 Task: Open a blank worksheet and write heading  Financial WizardAdd Categories in a column and its values below  'Income, Income, Income, Expenses, Expenses, Expenses, Expenses, Expenses, Savings, Savings, Investments, Investments, Debt, Debt & Debt. 'Add Descriptions in next column and its values below  Salary, Freelance Work, Rental Income, Housing, Transportation, Groceries, Utilities, Entertainment, Emergency Fund, Retirement, Stocks, Mutual Funds, Credit Card 1, Credit Card 2 & Student Loan. Add Amount in next column and its values below  $5,000, $1,200, $500, $1,200, $300, $400, $200, $150, $500, $1,000, $500, $300, $200, $100 & $300. Save page Attendance Sheet for Weekly Overview
Action: Mouse moved to (81, 101)
Screenshot: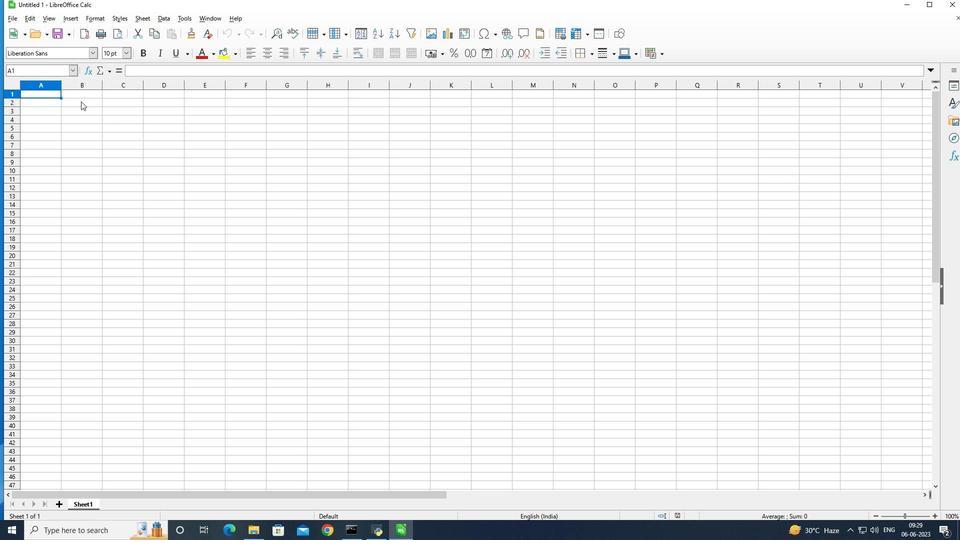 
Action: Mouse pressed left at (81, 101)
Screenshot: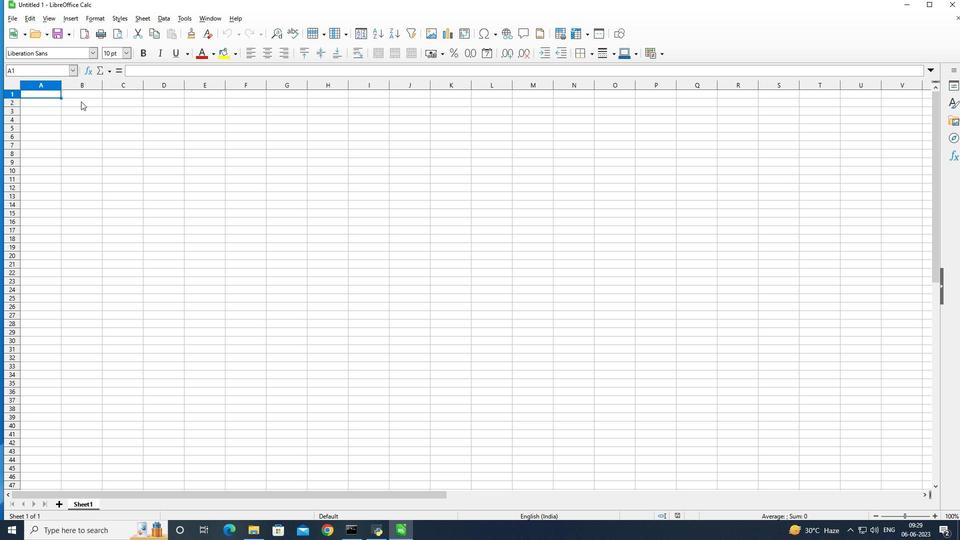 
Action: Mouse pressed left at (81, 101)
Screenshot: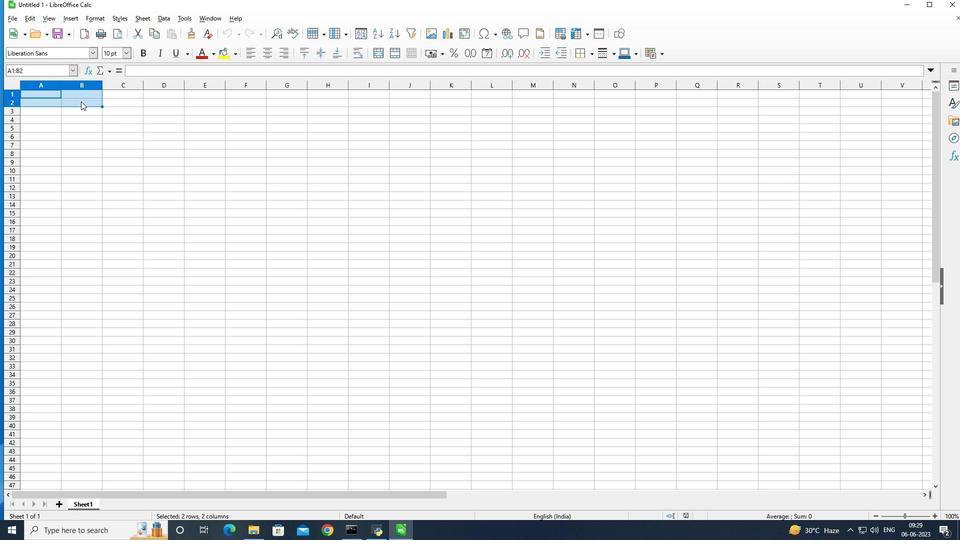 
Action: Mouse moved to (296, 168)
Screenshot: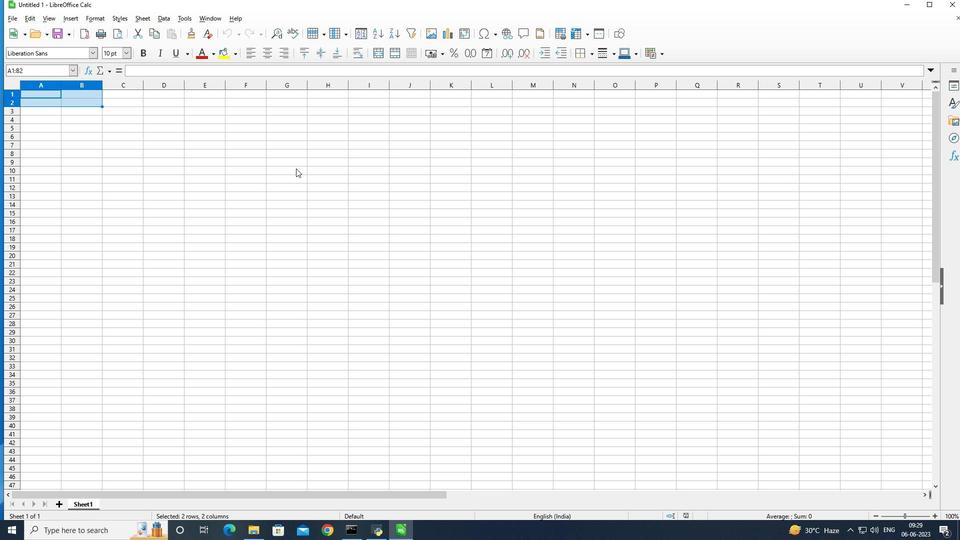 
Action: Mouse pressed right at (296, 168)
Screenshot: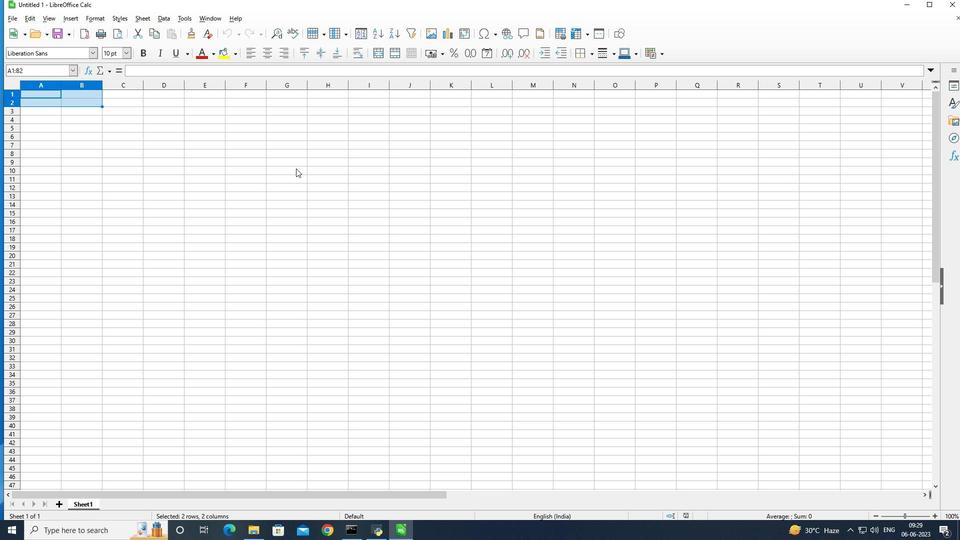 
Action: Mouse moved to (79, 105)
Screenshot: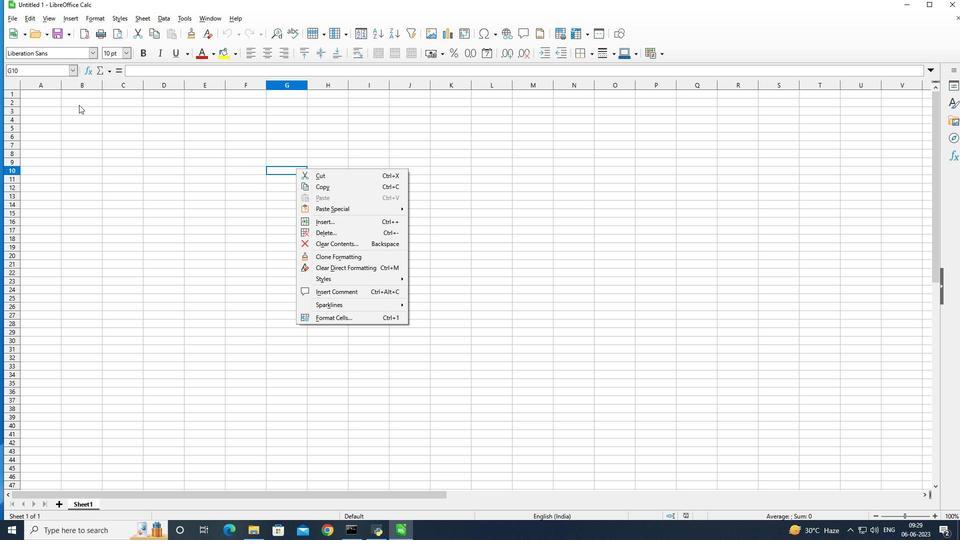 
Action: Mouse pressed left at (79, 105)
Screenshot: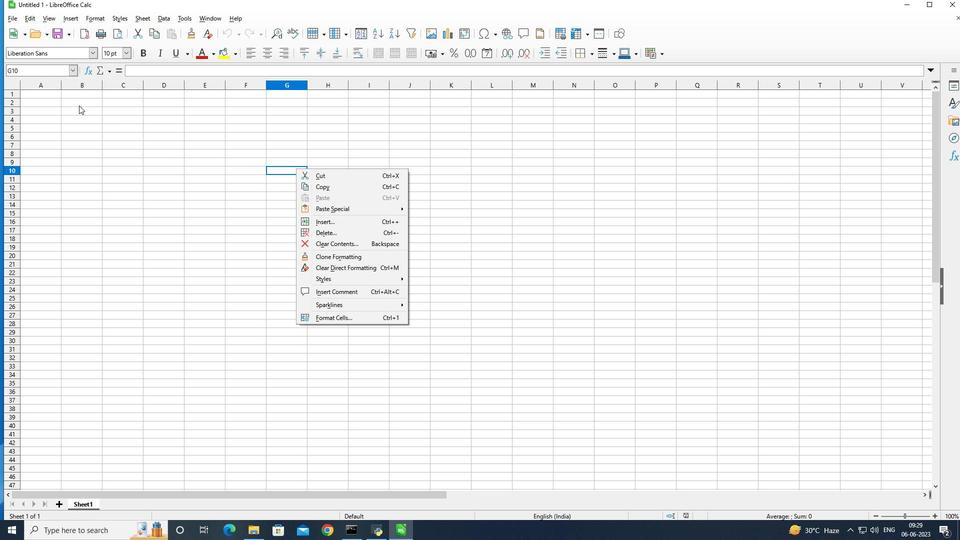 
Action: Mouse moved to (85, 100)
Screenshot: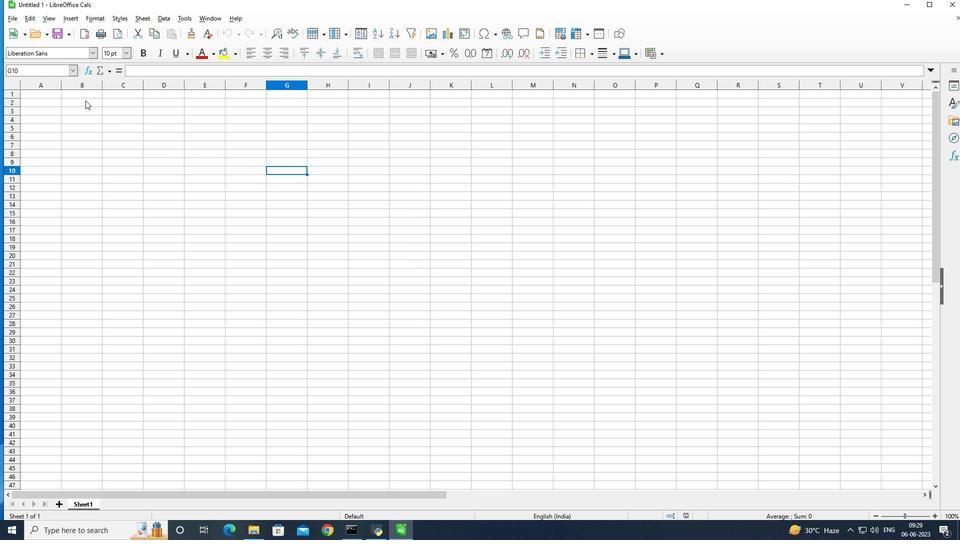 
Action: Mouse pressed left at (85, 100)
Screenshot: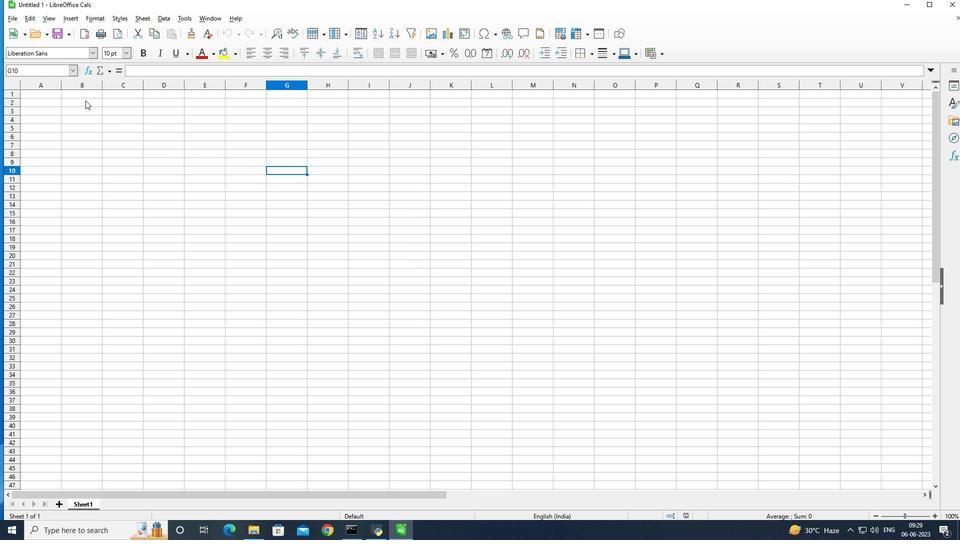 
Action: Mouse moved to (595, 290)
Screenshot: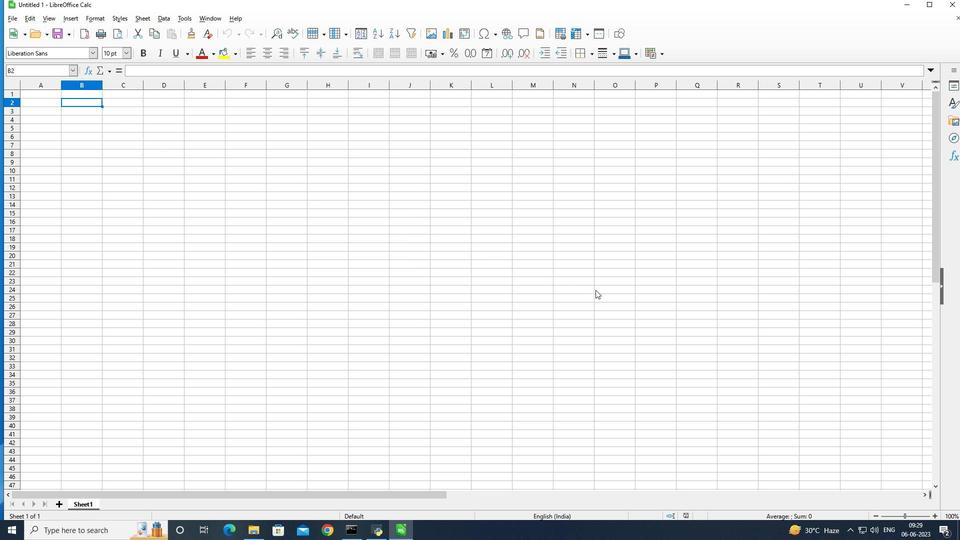 
Action: Key pressed <Key.shift><Key.shift>F
Screenshot: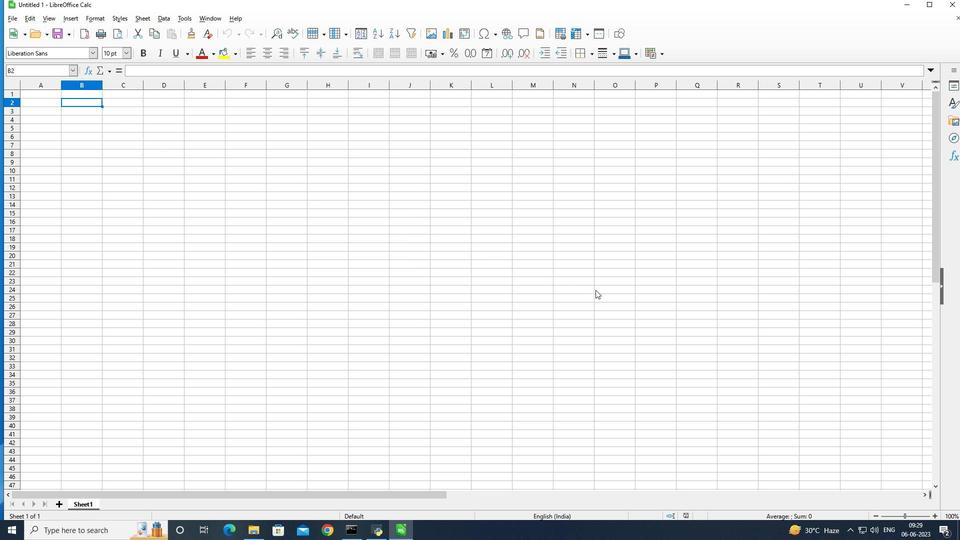 
Action: Mouse moved to (649, 269)
Screenshot: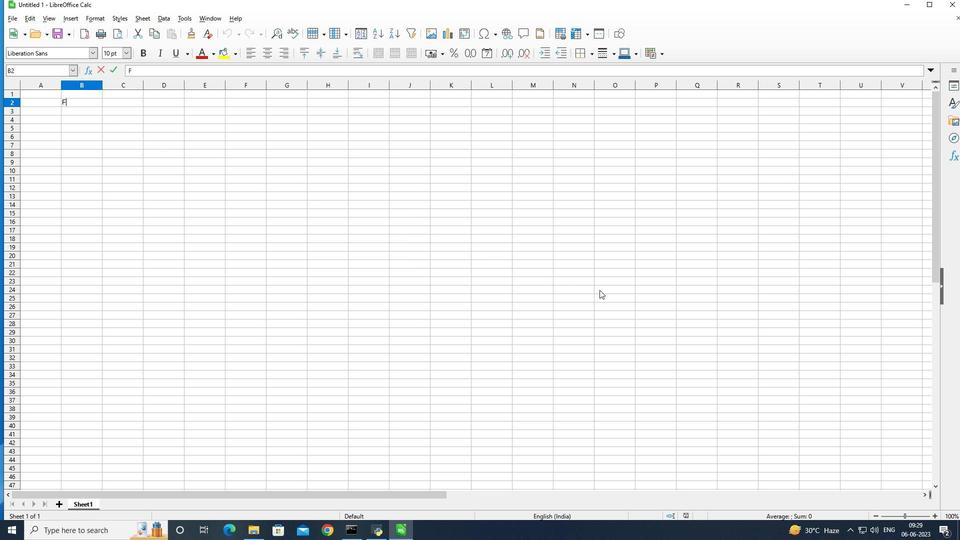 
Action: Key pressed inacial<Key.space><Key.shift>Wizard<Key.enter>
Screenshot: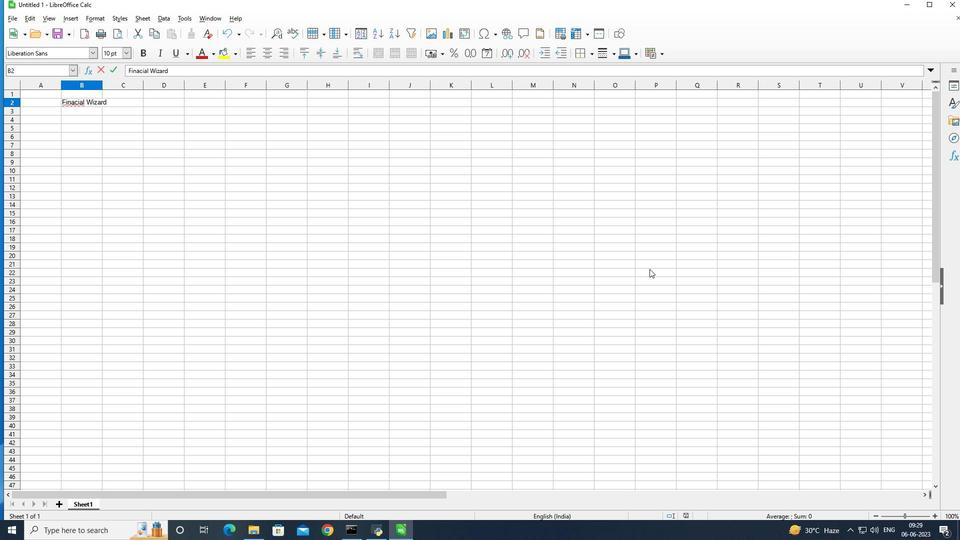 
Action: Mouse moved to (49, 110)
Screenshot: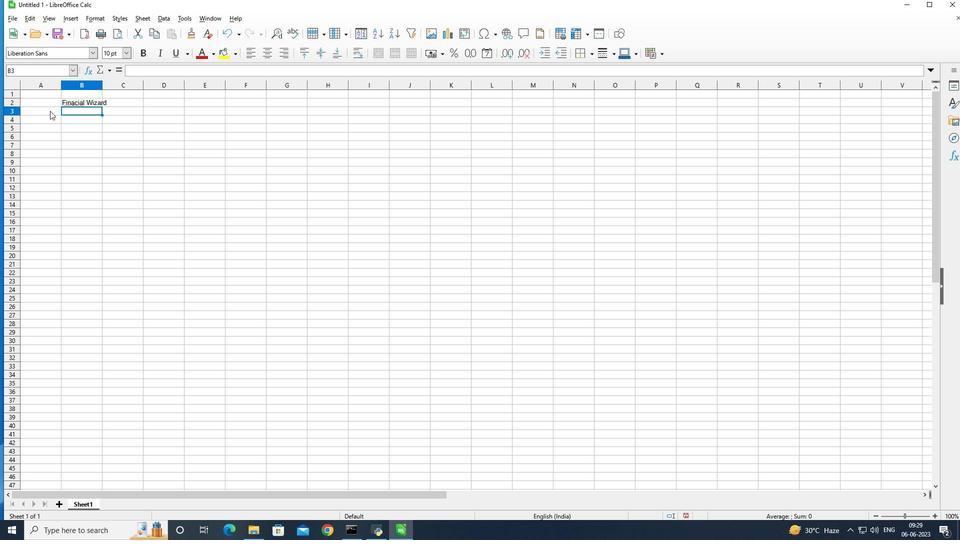 
Action: Mouse pressed left at (49, 110)
Screenshot: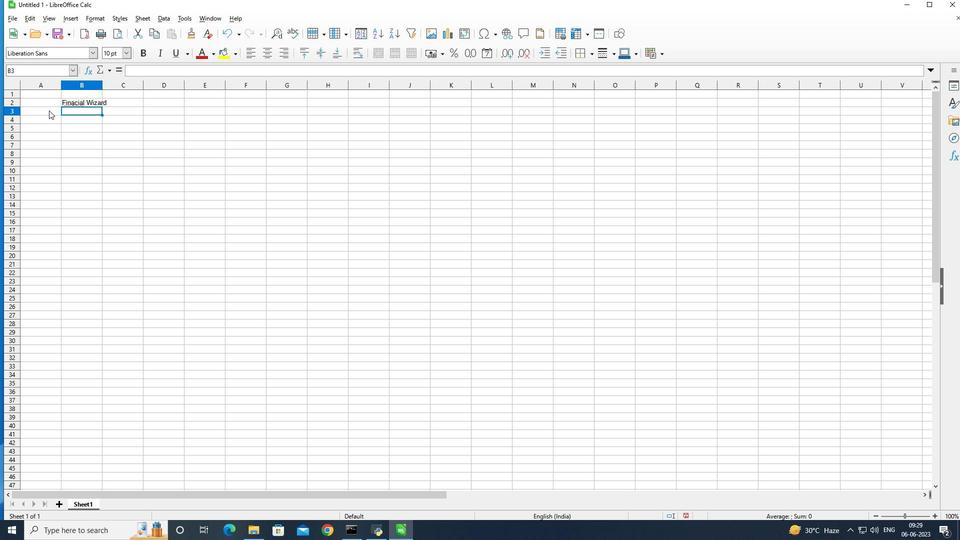 
Action: Mouse moved to (434, 217)
Screenshot: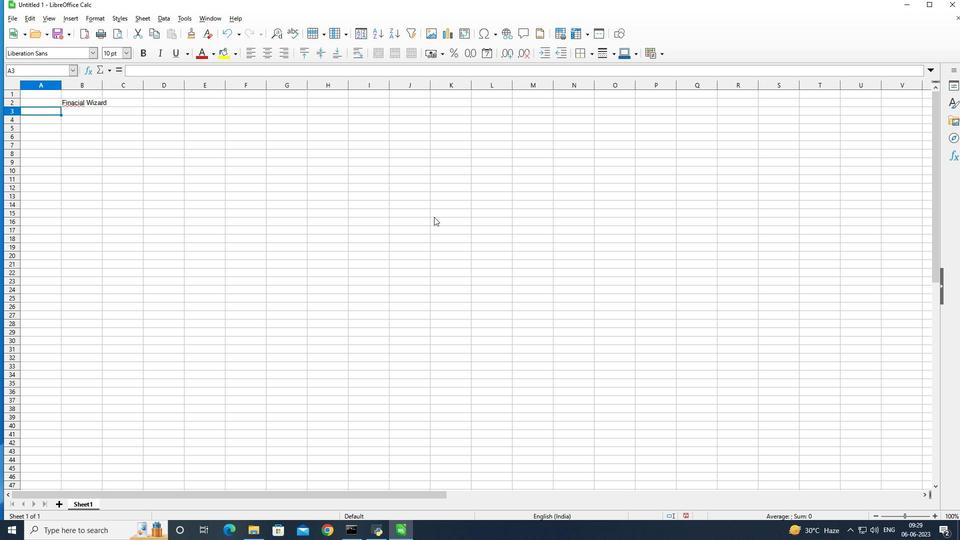 
Action: Key pressed <Key.shift>Categories<Key.enter>
Screenshot: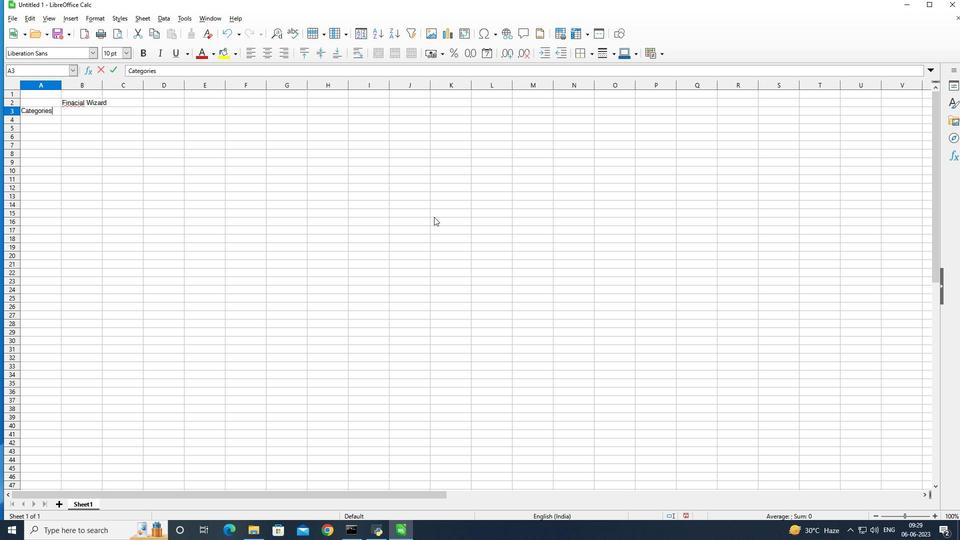 
Action: Mouse moved to (477, 209)
Screenshot: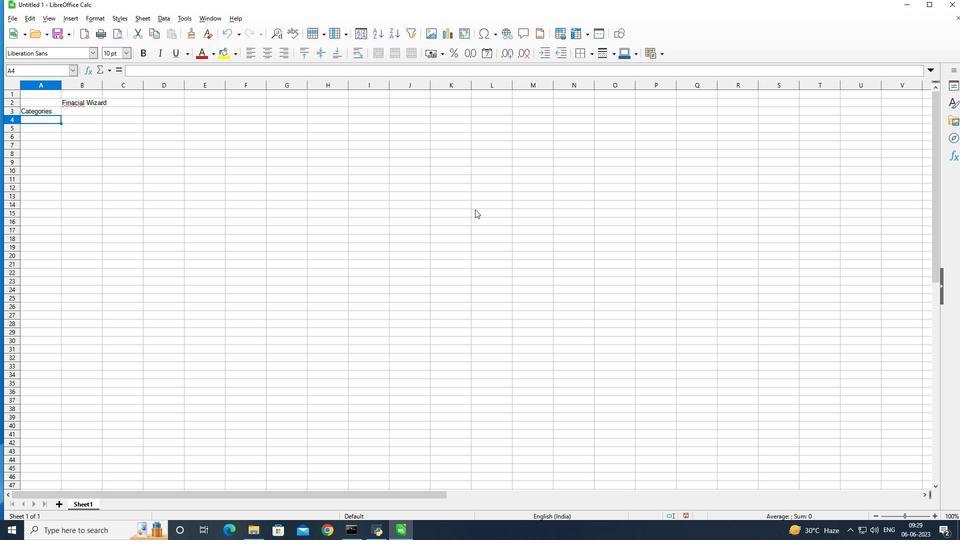 
Action: Key pressed <Key.shift>Income<Key.enter><Key.shift>Income<Key.enter><Key.shift>Income<Key.enter><Key.shift>Expenses<Key.enter><Key.shift>Ez<Key.backspace>x<Key.enter><Key.shift>Ex<Key.enter><Key.shift>Ex<Key.enter><Key.shift>Ex<Key.enter><Key.shift>Saving<Key.enter><Key.shift>Savings<Key.enter><Key.shift>Investments<Key.enter><Key.shift>Investments<Key.enter><Key.shift><Key.shift><Key.shift><Key.shift><Key.shift><Key.shift><Key.shift><Key.shift><Key.shift><Key.shift><Key.shift>Debt<Key.enter><Key.shift><Key.shift><Key.shift><Key.shift><Key.shift><Key.shift><Key.shift><Key.shift><Key.shift>Debt<Key.enter><Key.shift>Debt
Screenshot: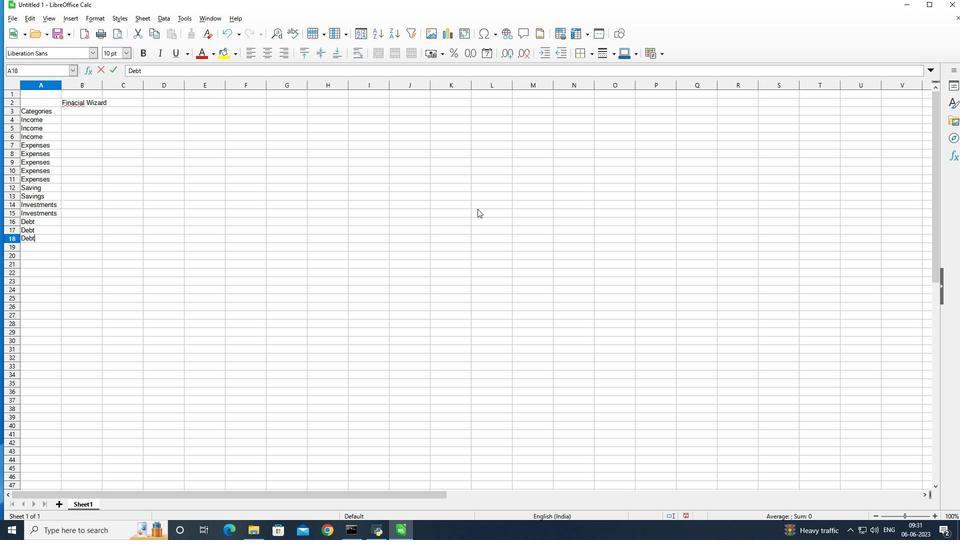 
Action: Mouse moved to (71, 108)
Screenshot: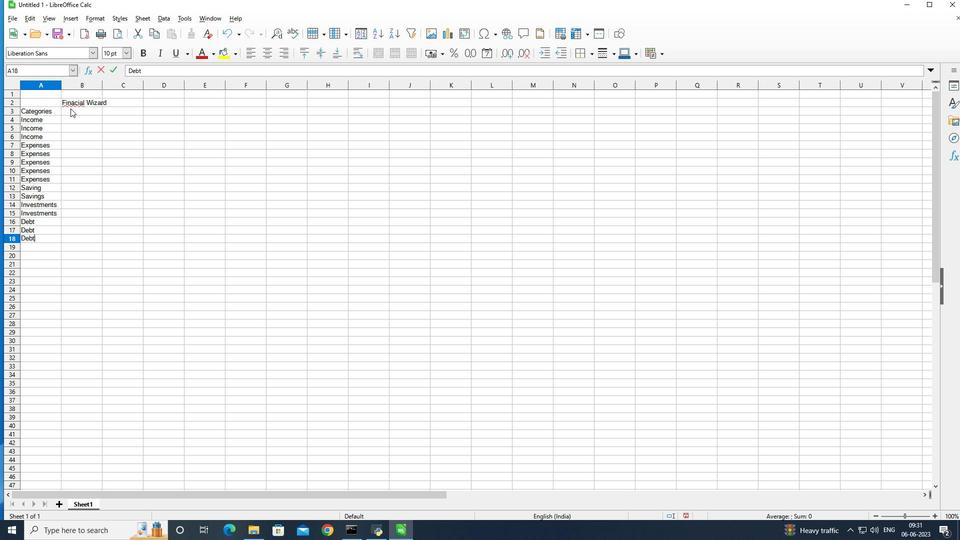 
Action: Mouse pressed left at (71, 108)
Screenshot: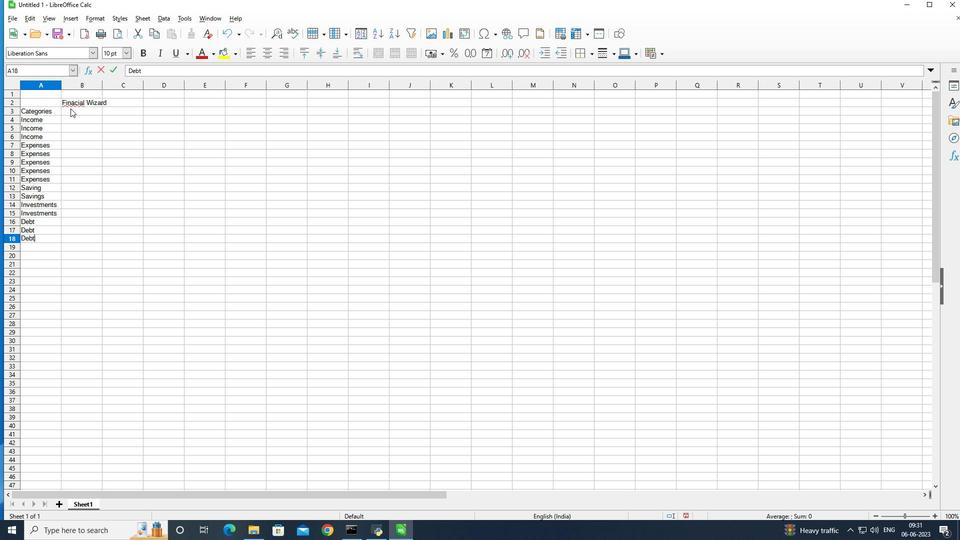 
Action: Mouse moved to (102, 83)
Screenshot: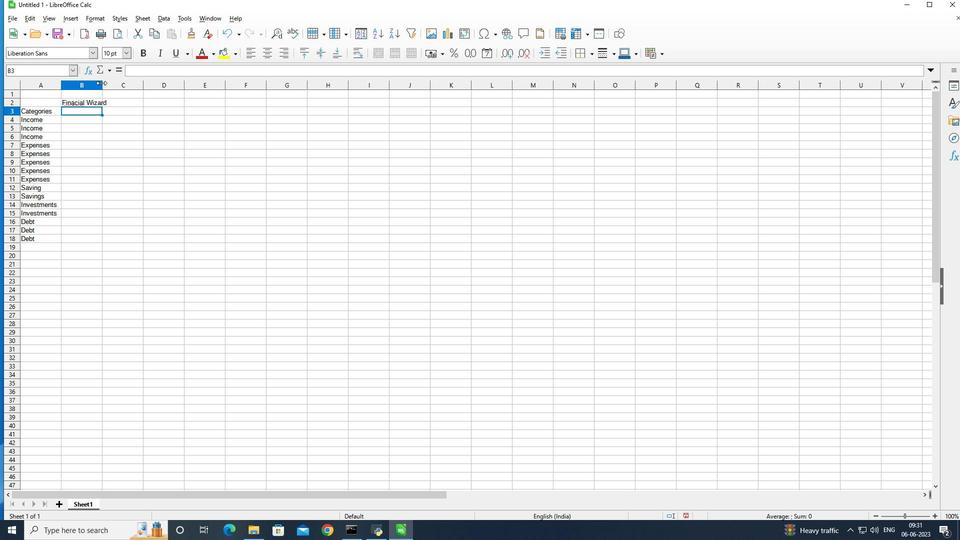 
Action: Mouse pressed left at (102, 83)
Screenshot: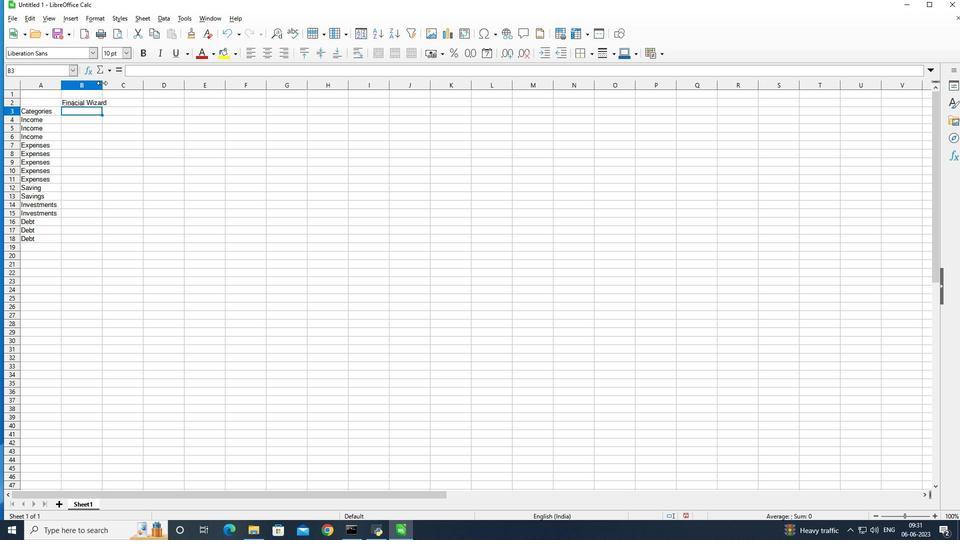 
Action: Mouse moved to (150, 85)
Screenshot: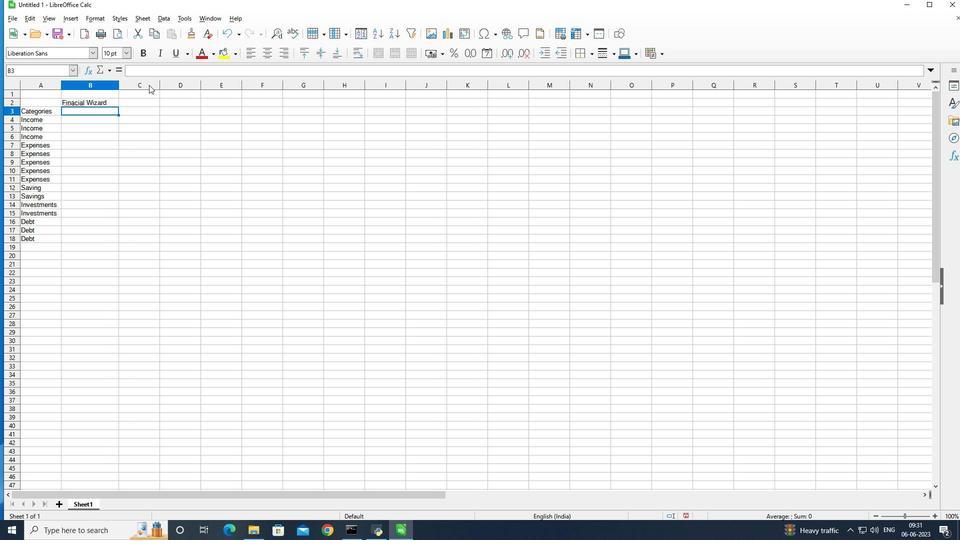 
Action: Mouse pressed left at (150, 85)
Screenshot: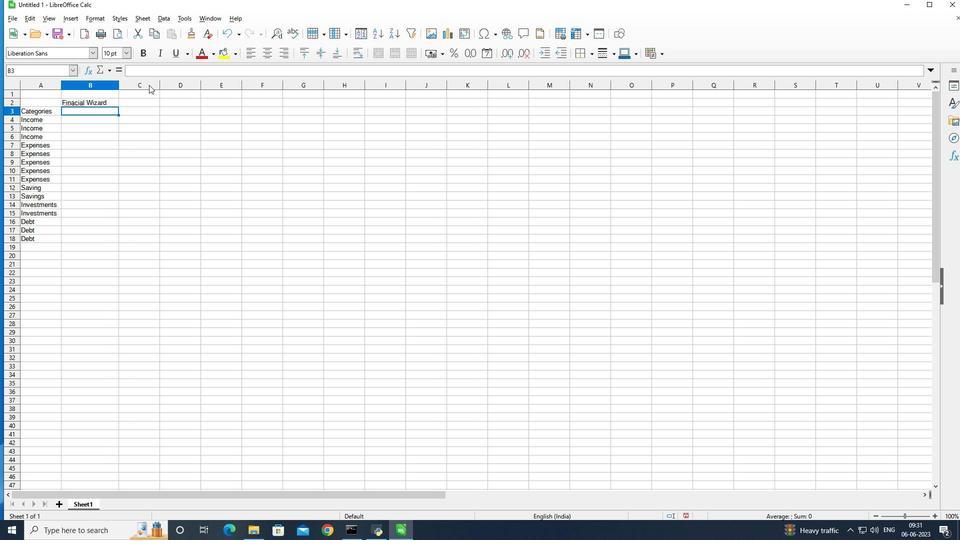 
Action: Mouse moved to (135, 99)
Screenshot: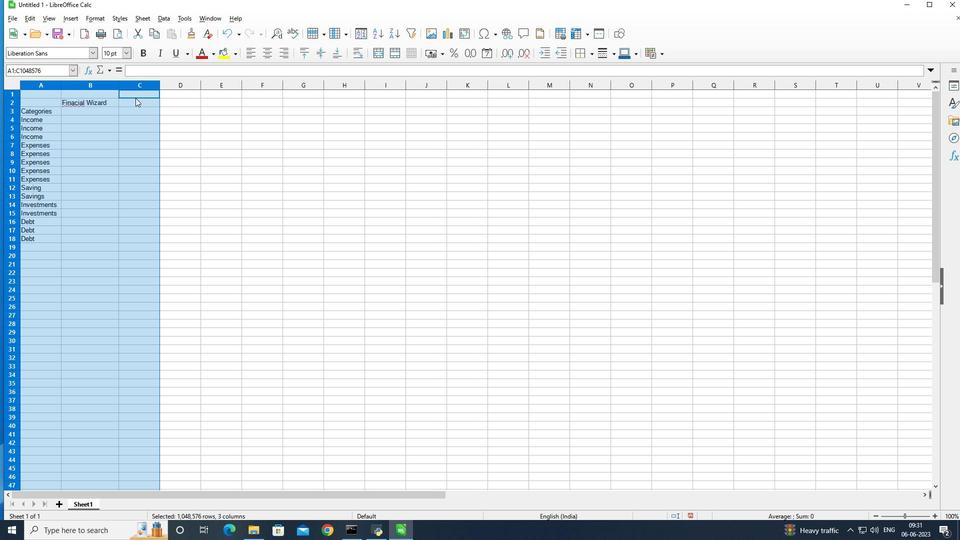 
Action: Mouse pressed left at (135, 99)
Screenshot: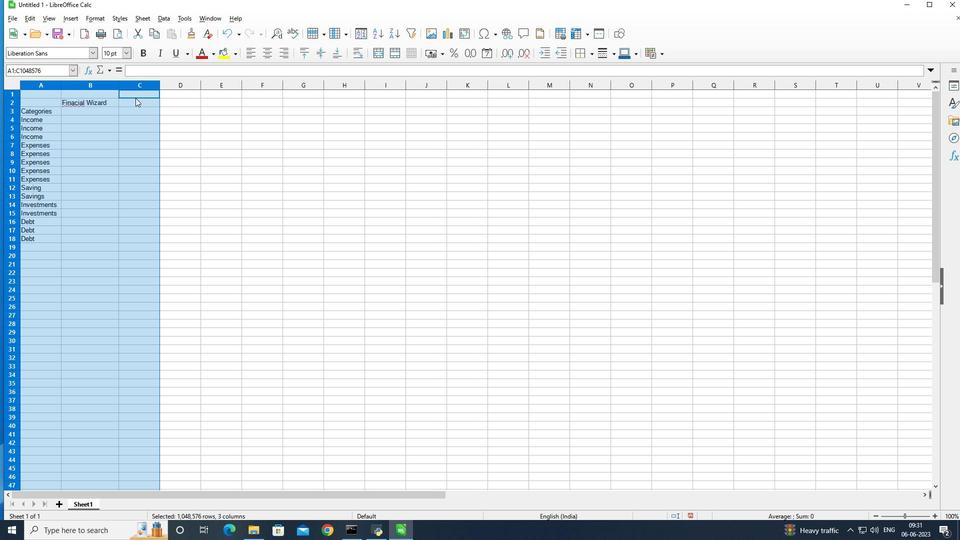 
Action: Mouse moved to (119, 83)
Screenshot: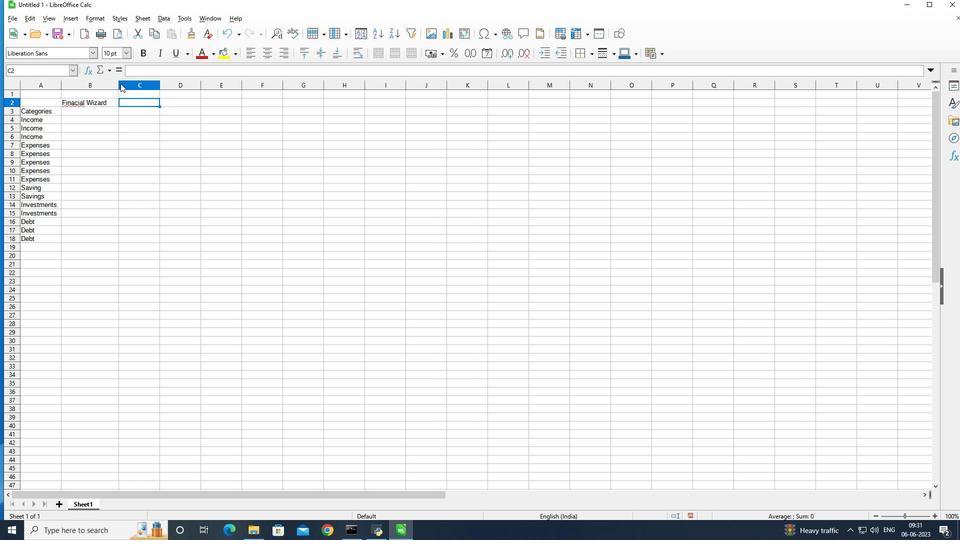 
Action: Mouse pressed left at (119, 83)
Screenshot: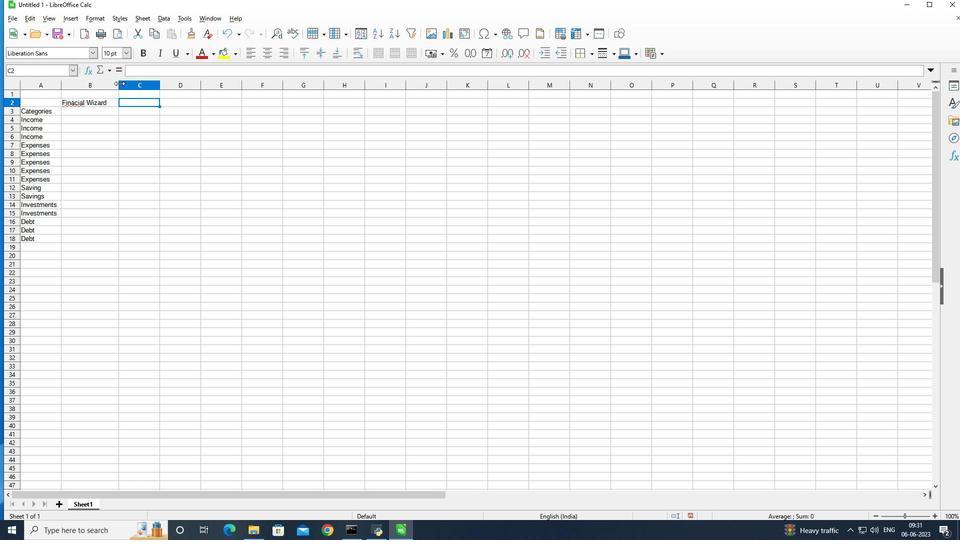 
Action: Mouse moved to (96, 110)
Screenshot: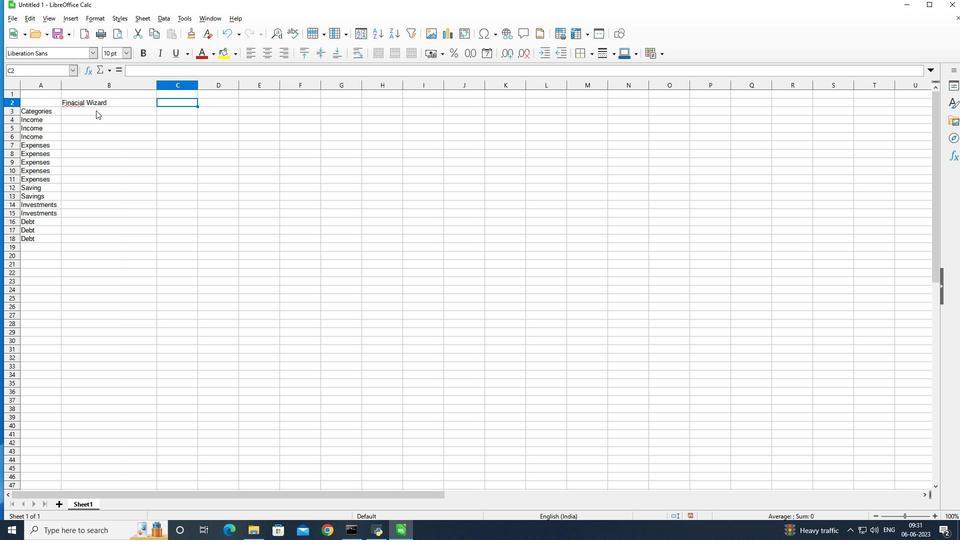 
Action: Mouse pressed left at (96, 110)
Screenshot: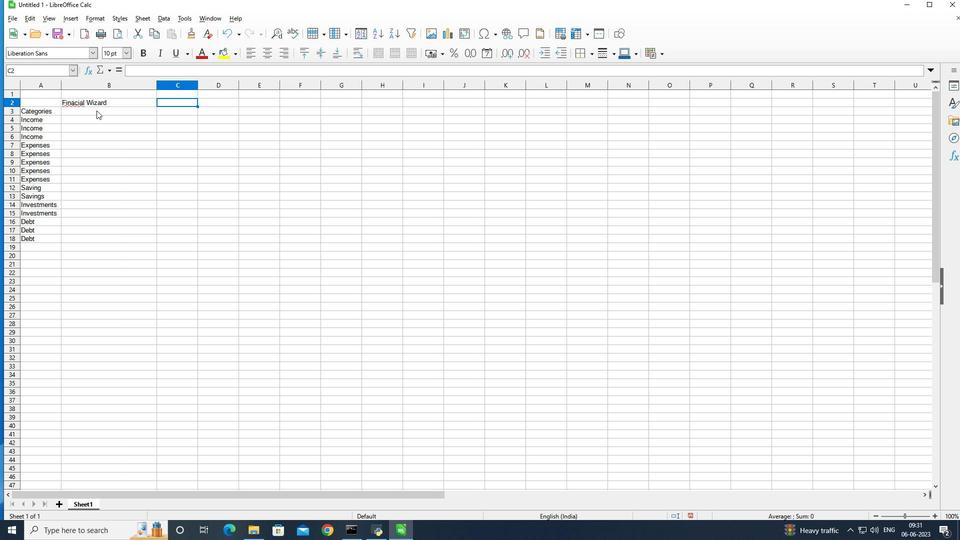 
Action: Mouse moved to (197, 142)
Screenshot: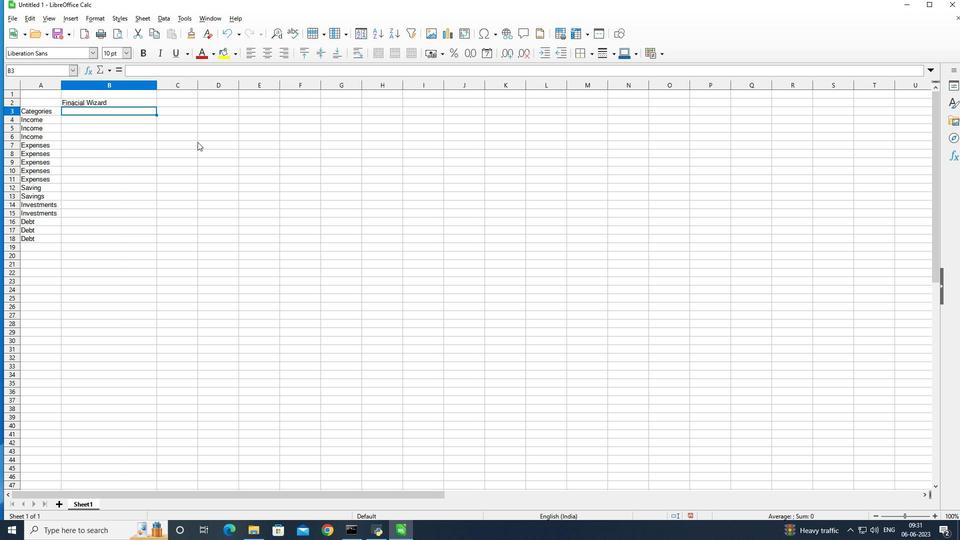 
Action: Key pressed <Key.shift>Descriptions<Key.enter>
Screenshot: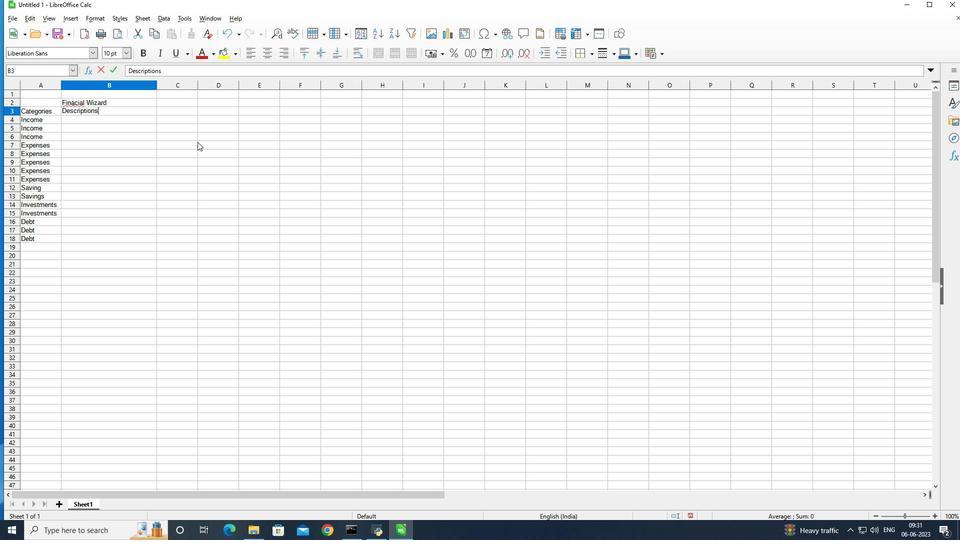 
Action: Mouse moved to (197, 142)
Screenshot: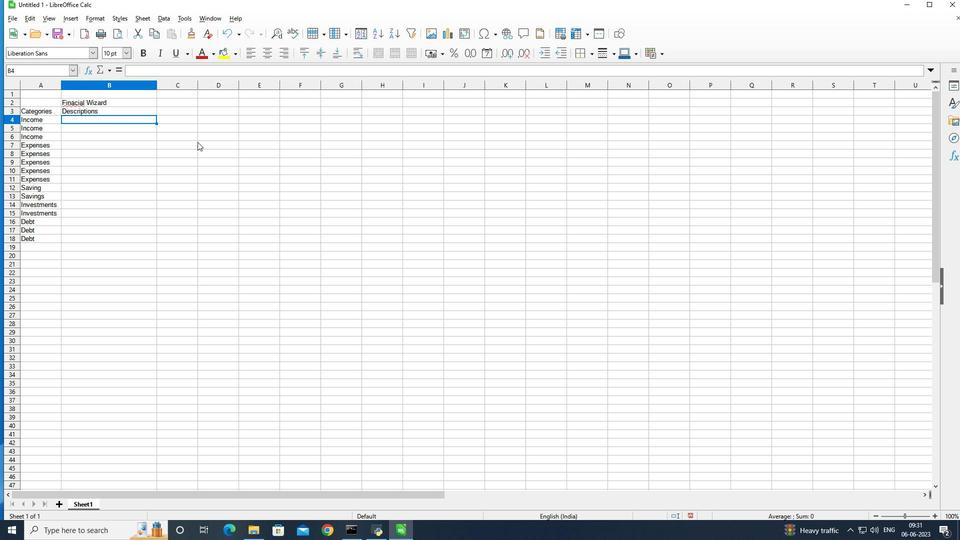 
Action: Key pressed <Key.shift>Salary
Screenshot: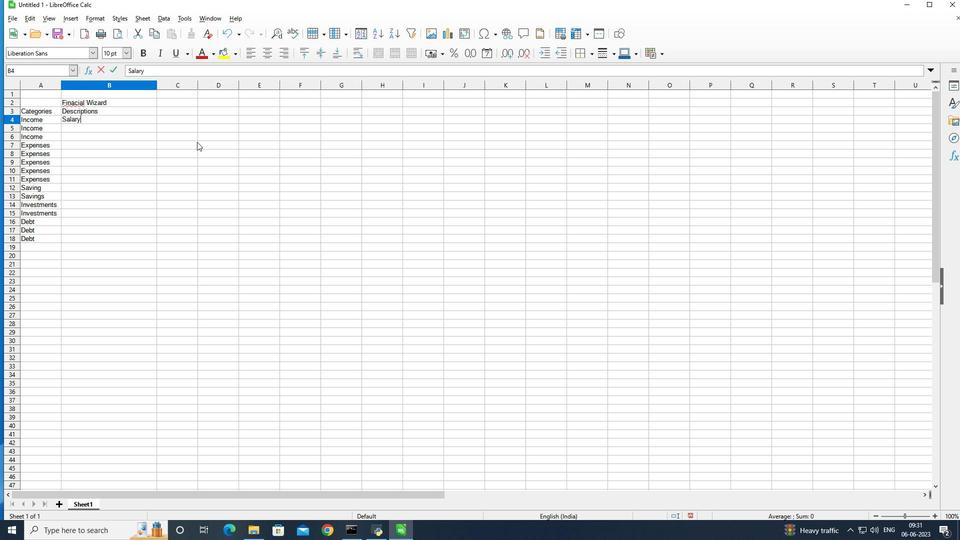 
Action: Mouse moved to (185, 146)
Screenshot: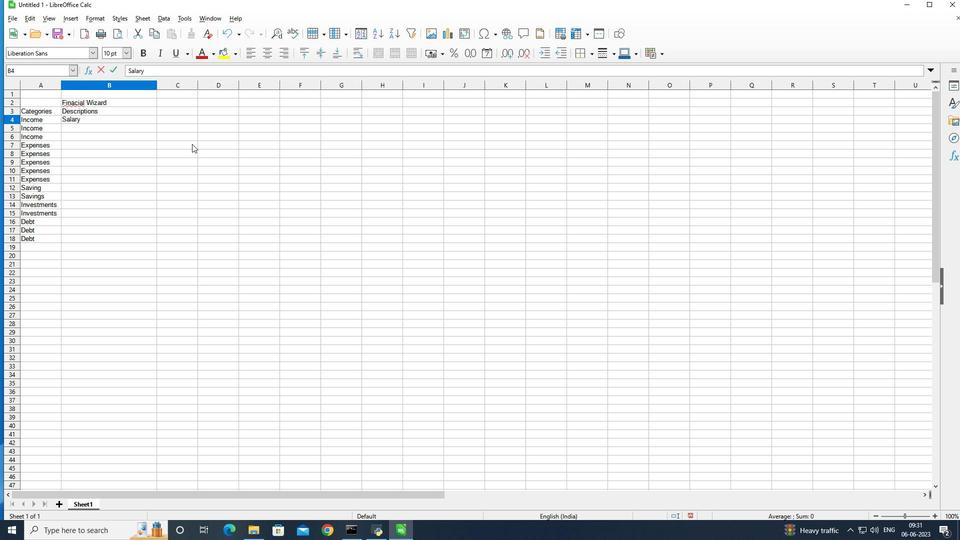 
Action: Key pressed <Key.enter><Key.shift>Freelance<Key.space><Key.shift>Work
Screenshot: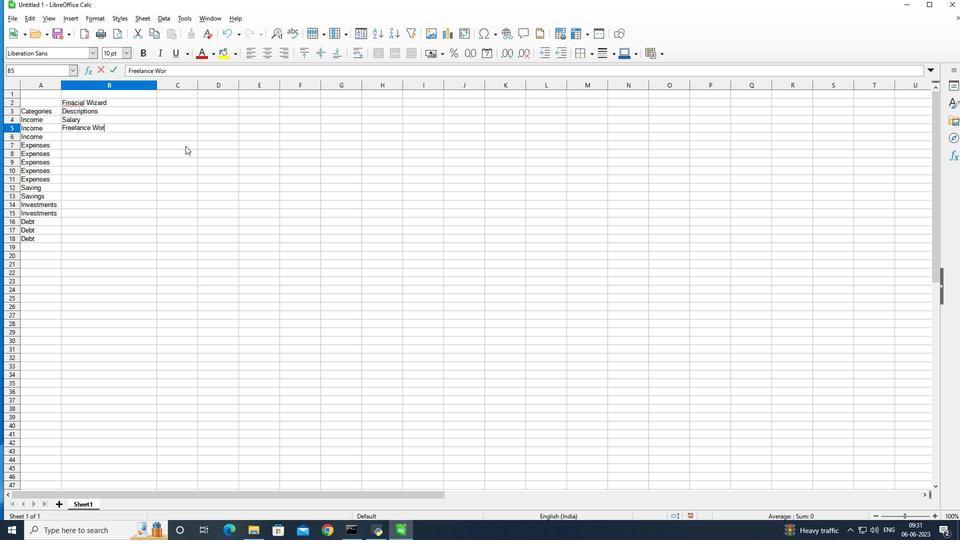 
Action: Mouse moved to (184, 147)
Screenshot: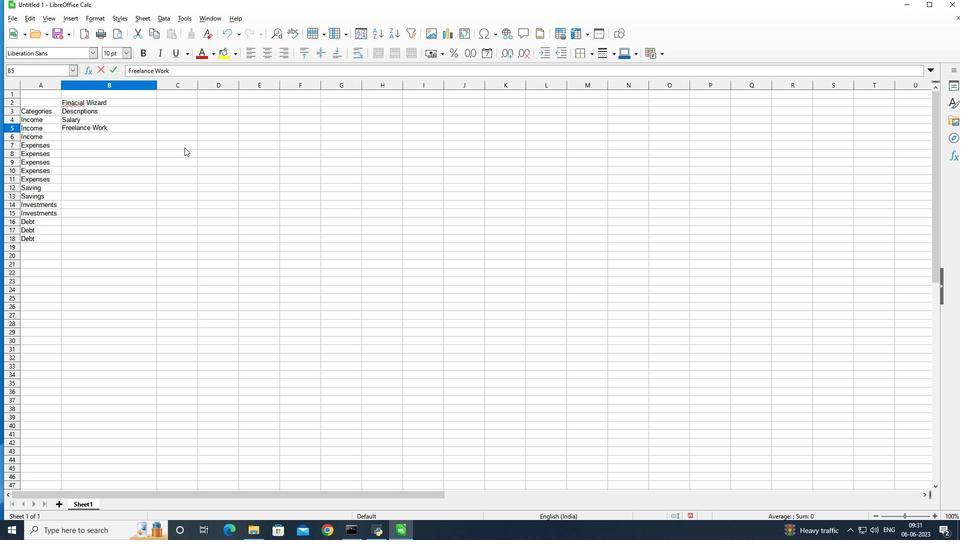 
Action: Key pressed <Key.enter><Key.shift><Key.shift><Key.shift><Key.shift><Key.shift><Key.shift><Key.shift><Key.shift>Rental<Key.space><Key.shift>Income<Key.enter><Key.shift>Hoi<Key.backspace>using<Key.enter><Key.shift>Transportation<Key.enter><Key.shift>Groceries<Key.enter><Key.shift>Utilities<Key.enter><Key.shift>Entertainment<Key.enter><Key.shift>Emergency<Key.space><Key.shift><Key.shift>Fund<Key.enter><Key.space><Key.shift>Retirement<Key.space><Key.shift>Stocks<Key.enter><Key.shift>Mutual<Key.space><Key.shift>Funds<Key.enter><Key.shift>Credit<Key.space><Key.shift>Card1<Key.backspace><Key.space>1<Key.enter><Key.shift>Credit<Key.enter>
Screenshot: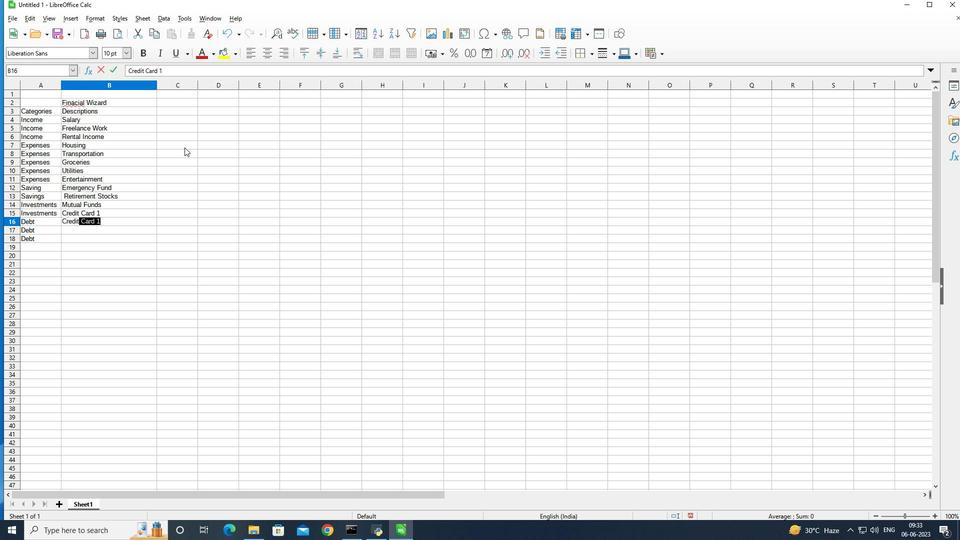 
Action: Mouse moved to (99, 219)
Screenshot: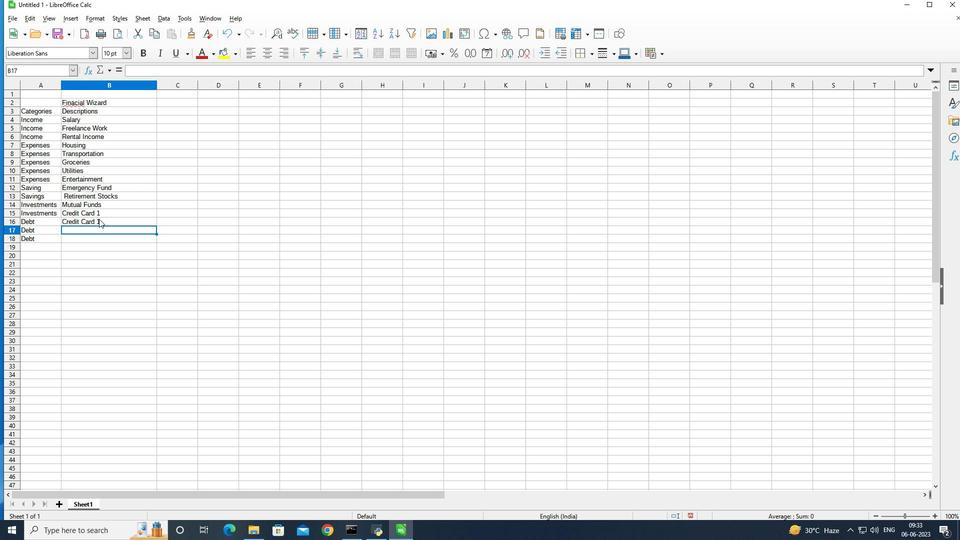 
Action: Mouse pressed left at (99, 219)
Screenshot: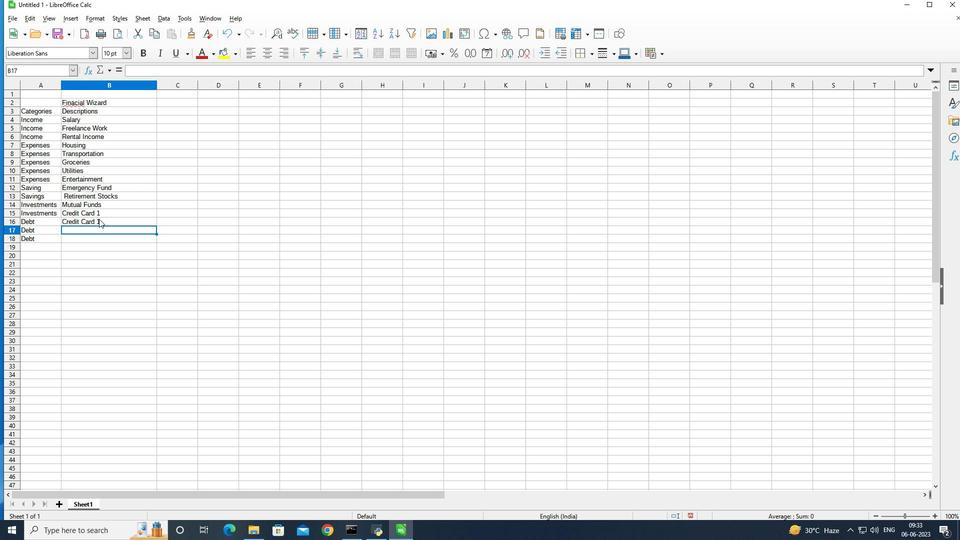 
Action: Mouse moved to (99, 219)
Screenshot: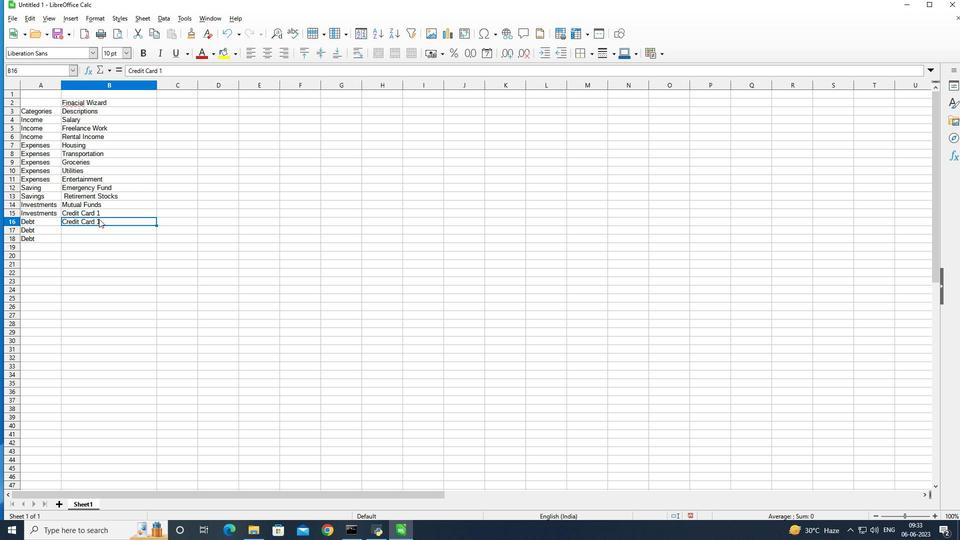 
Action: Mouse pressed left at (99, 219)
Screenshot: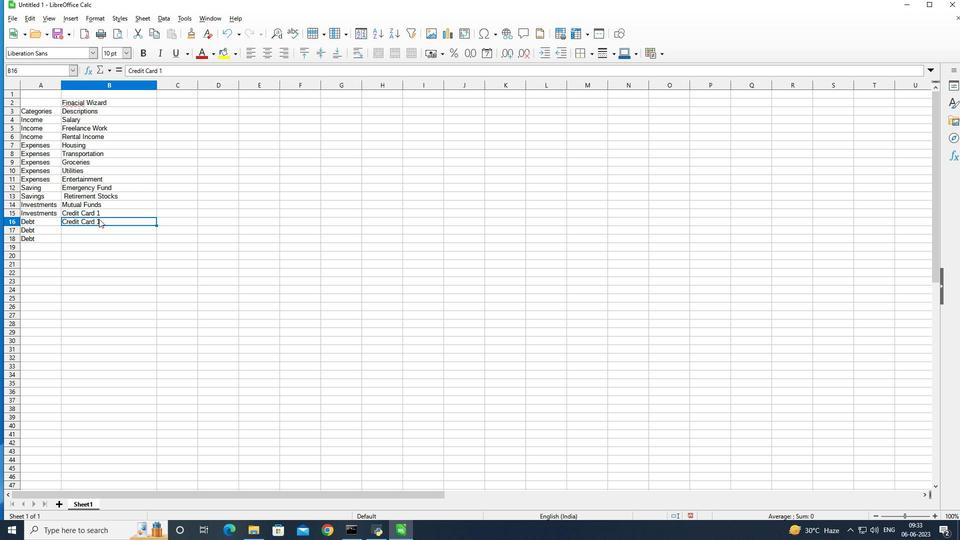 
Action: Mouse pressed left at (99, 219)
Screenshot: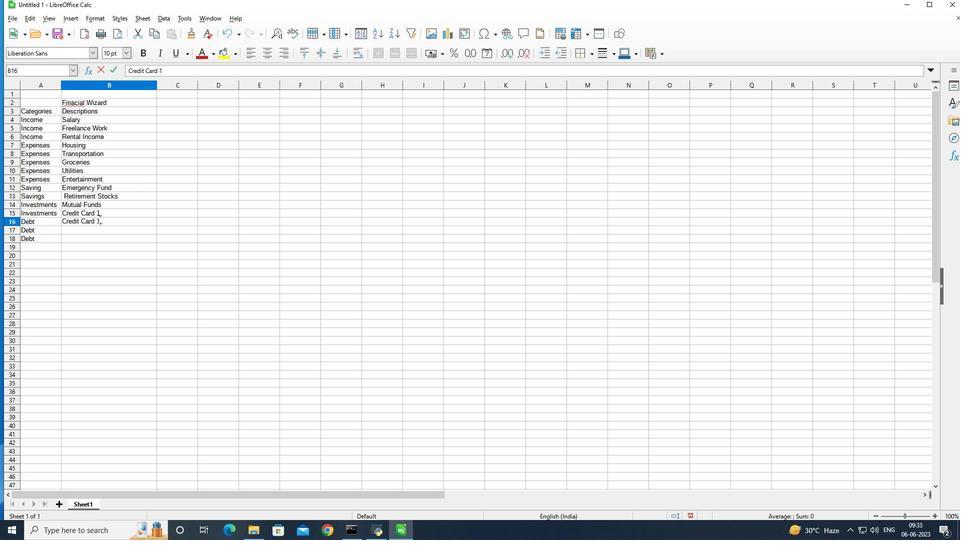 
Action: Mouse moved to (105, 219)
Screenshot: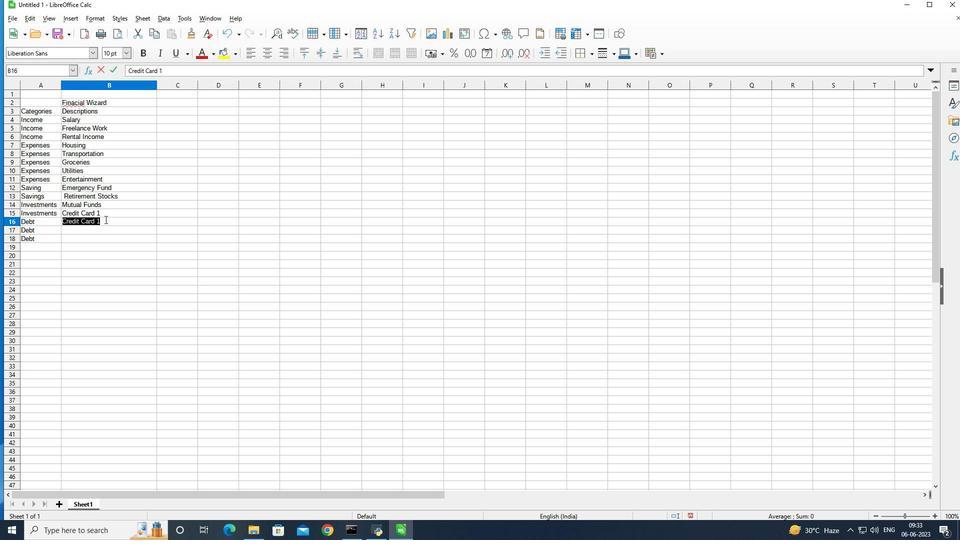 
Action: Mouse pressed left at (105, 219)
Screenshot: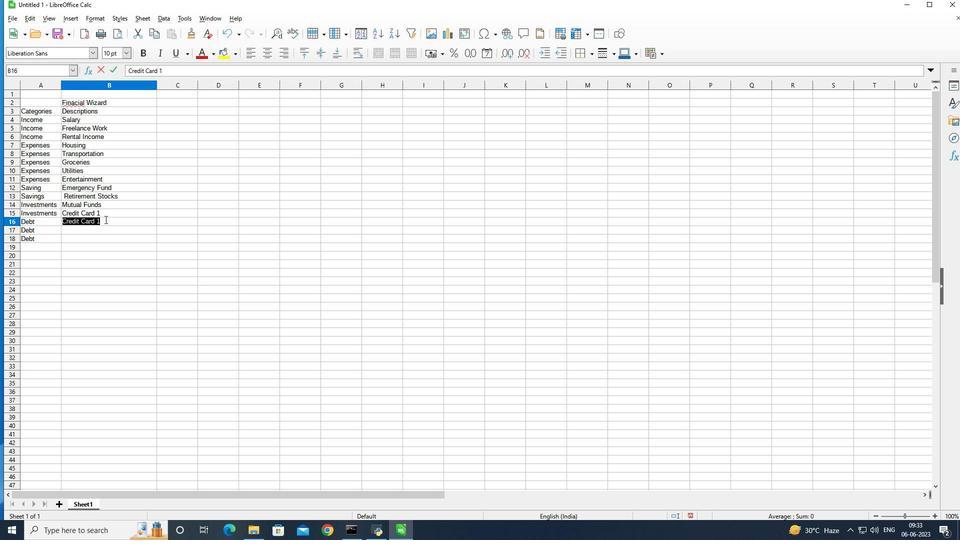 
Action: Mouse moved to (144, 216)
Screenshot: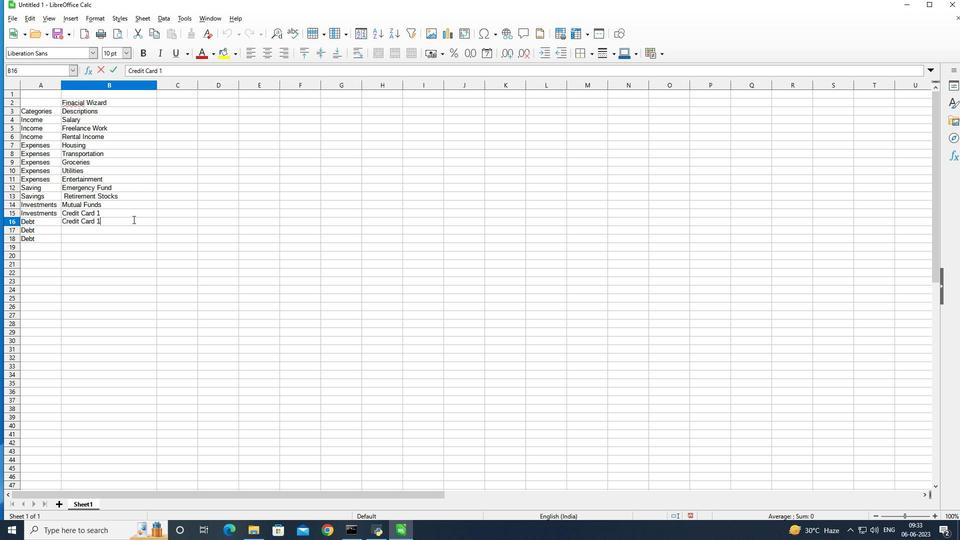 
Action: Key pressed <Key.backspace>2<Key.enter><Key.shift><Key.shift>Student<Key.space><Key.shift>loan
Screenshot: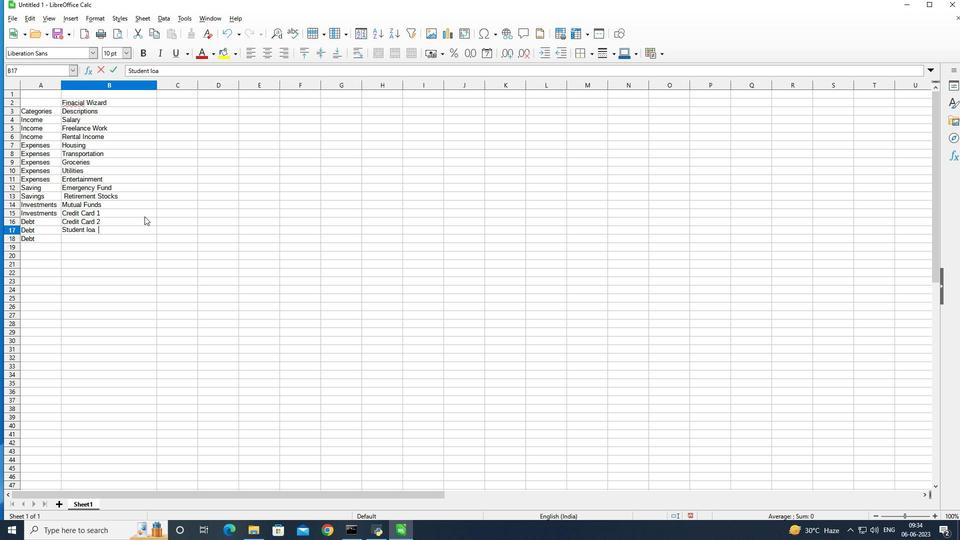 
Action: Mouse moved to (94, 236)
Screenshot: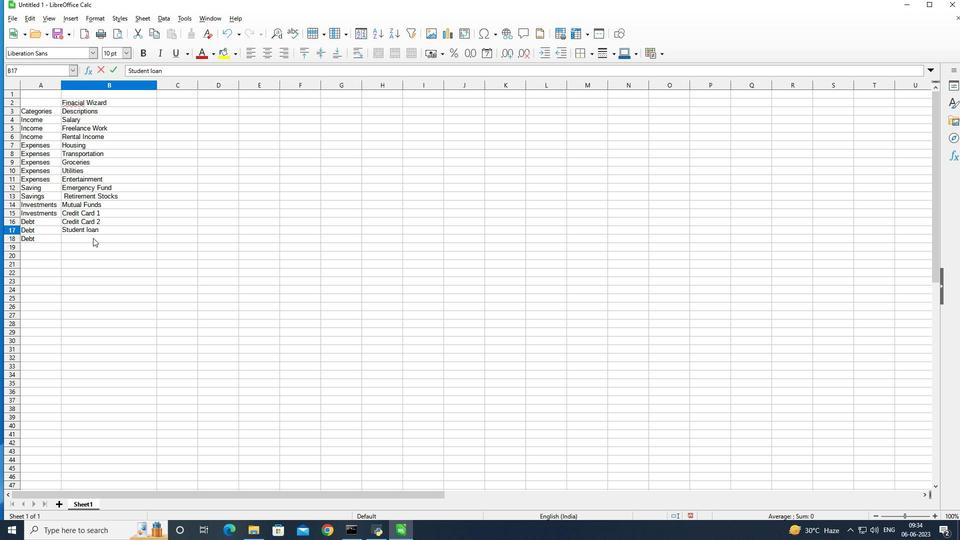
Action: Mouse pressed left at (94, 236)
Screenshot: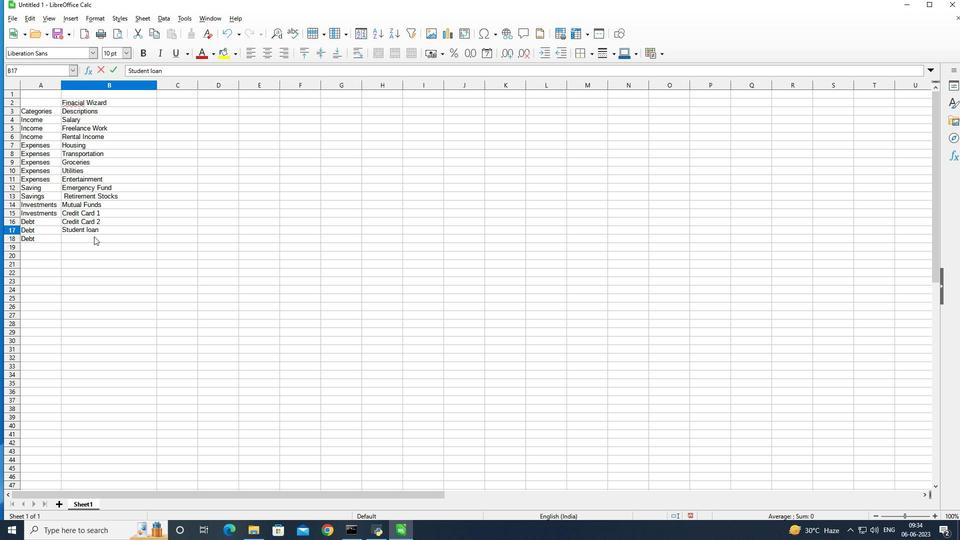 
Action: Mouse moved to (161, 237)
Screenshot: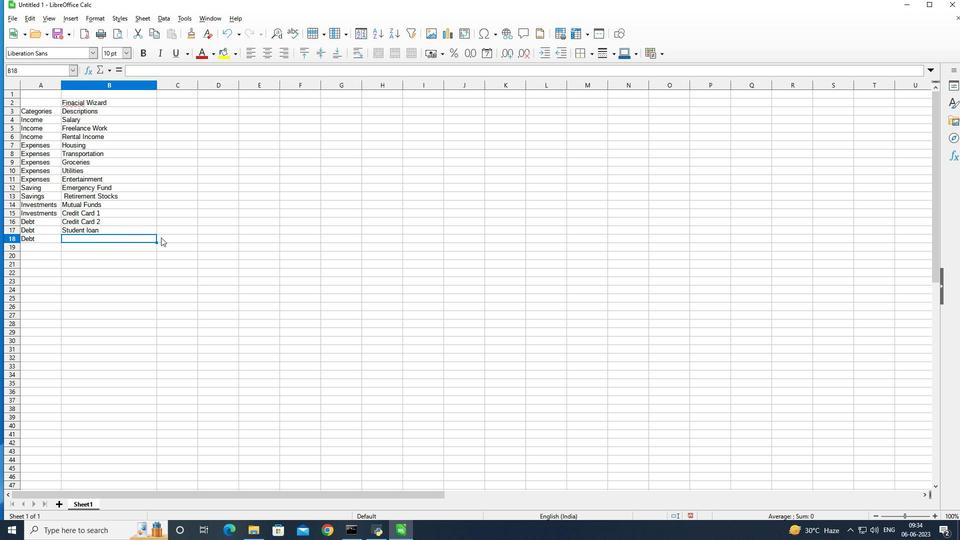 
Action: Key pressed <Key.shift>Loan
Screenshot: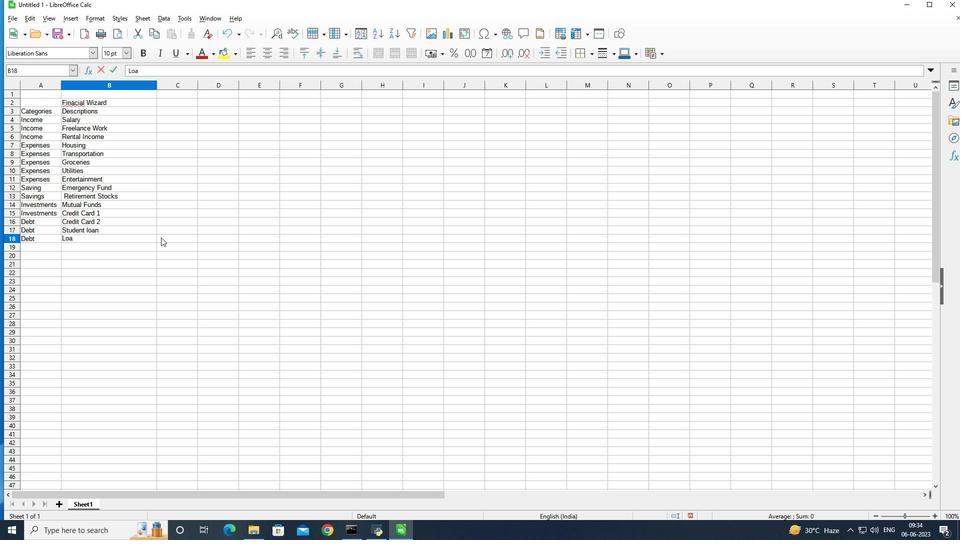 
Action: Mouse moved to (181, 108)
Screenshot: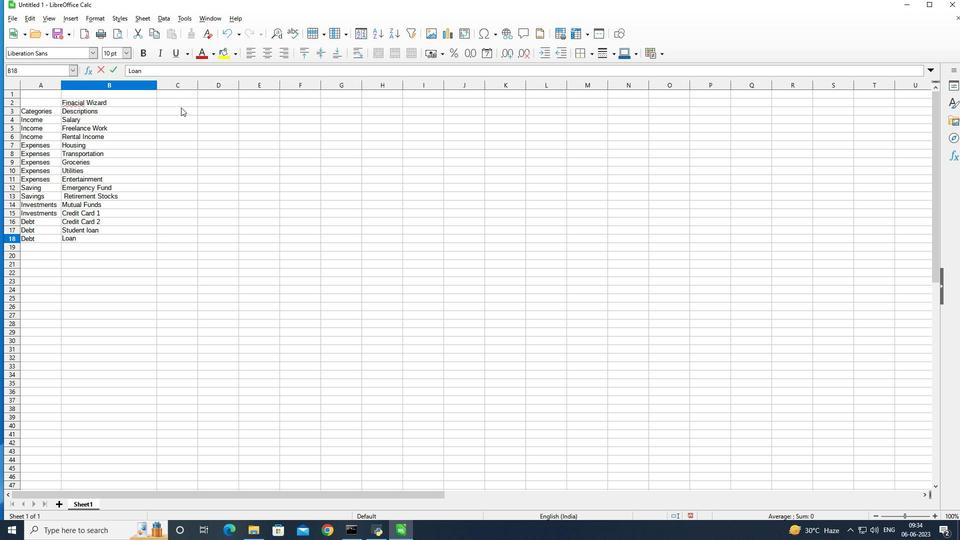 
Action: Mouse pressed left at (181, 108)
Screenshot: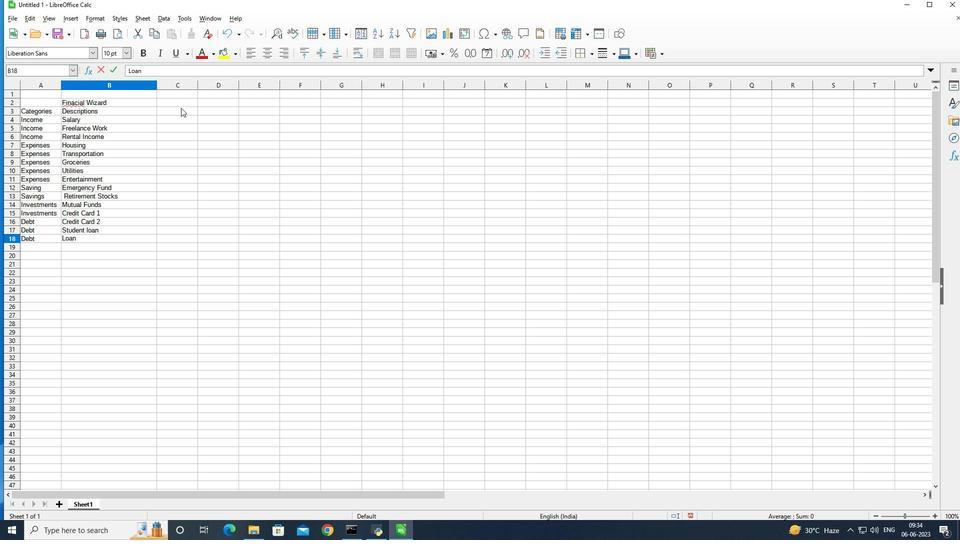 
Action: Mouse moved to (202, 111)
Screenshot: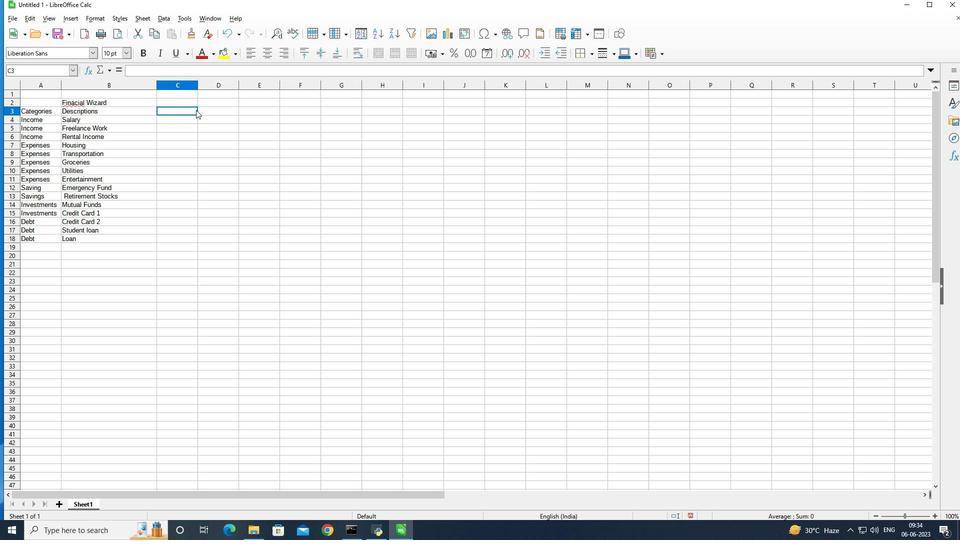 
Action: Key pressed <Key.shift><Key.shift><Key.shift><Key.shift>Amount<Key.enter>5000<Key.enter>1200<Key.enter>500<Key.enter>1200<Key.enter>300<Key.enter>400<Key.enter>3<Key.backspace>
Screenshot: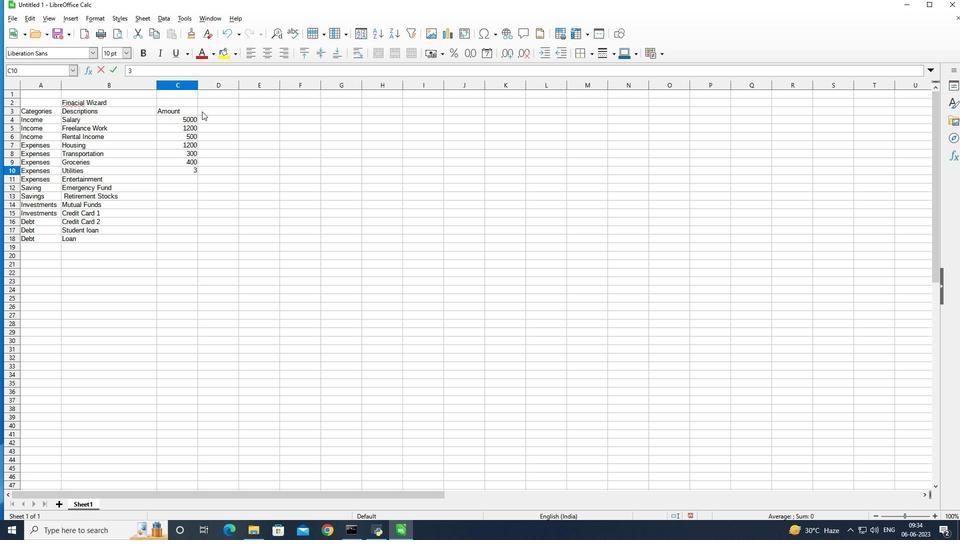 
Action: Mouse moved to (202, 112)
Screenshot: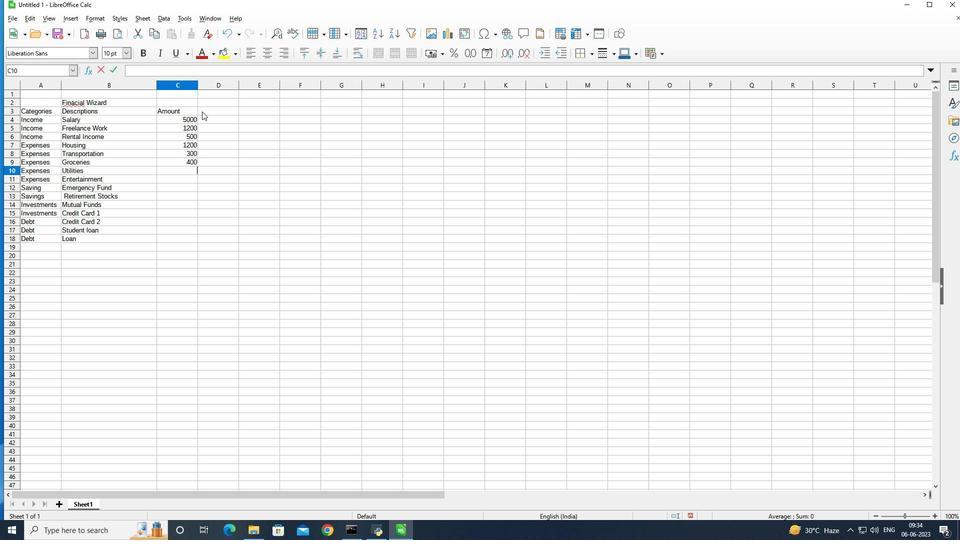 
Action: Key pressed 200<Key.enter>150<Key.enter>500<Key.enter>
Screenshot: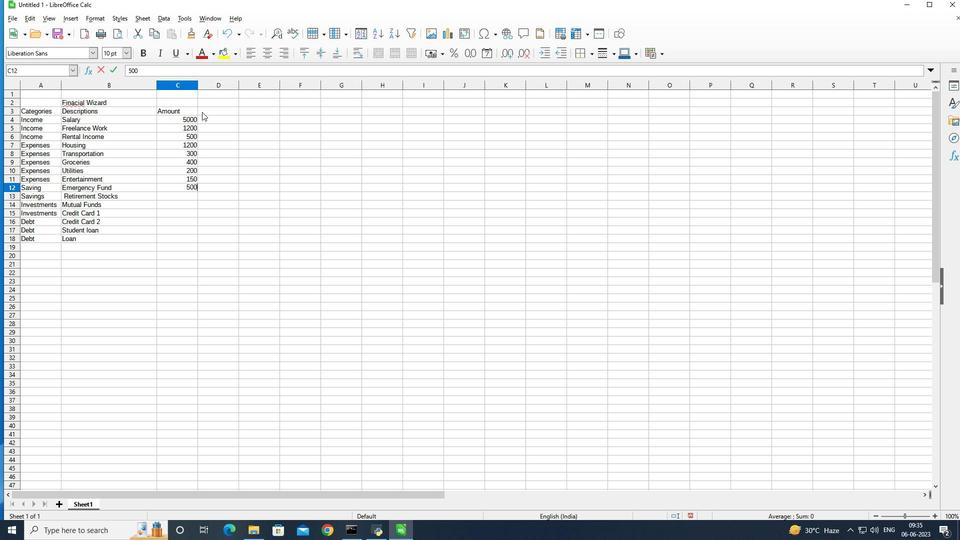 
Action: Mouse moved to (203, 114)
Screenshot: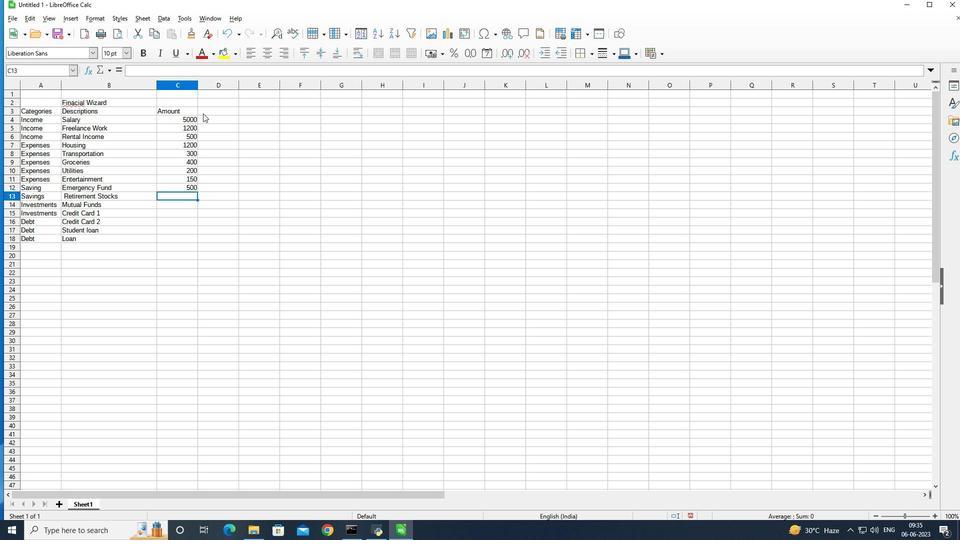 
Action: Key pressed 1000<Key.enter>500
Screenshot: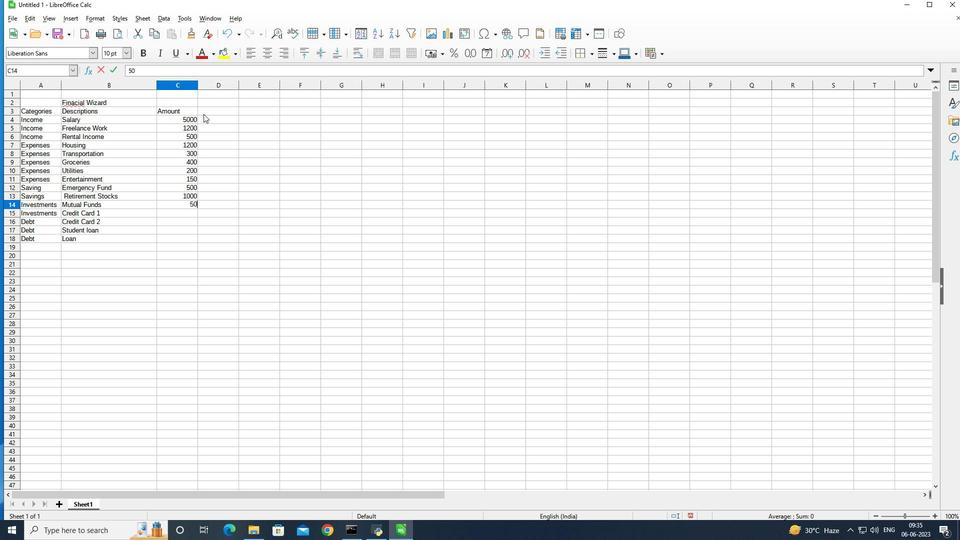 
Action: Mouse moved to (204, 114)
Screenshot: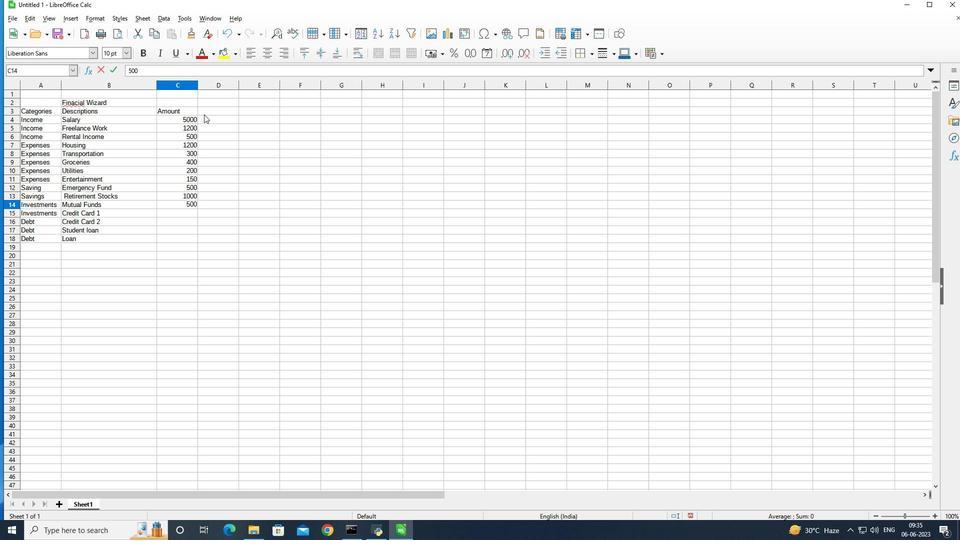 
Action: Key pressed <Key.enter>300<Key.enter>200<Key.enter>
Screenshot: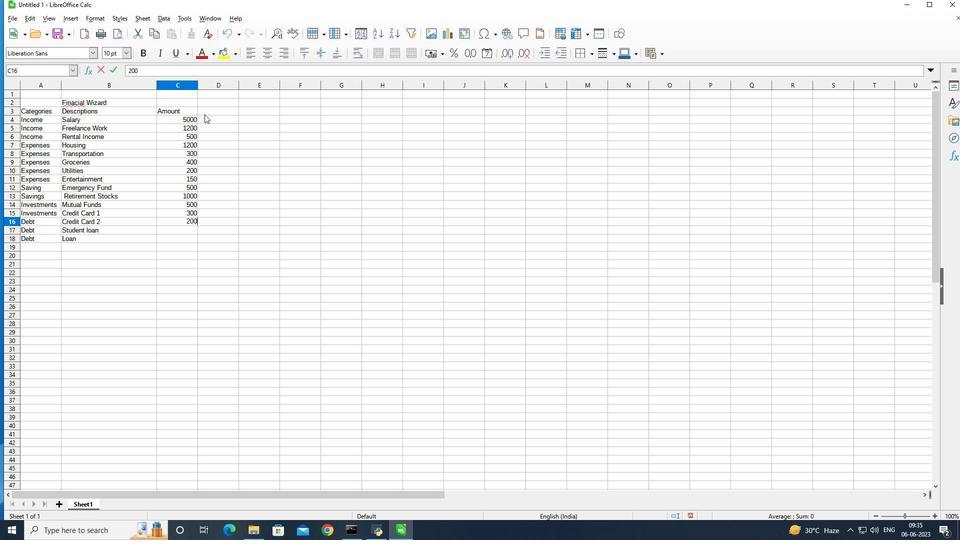 
Action: Mouse moved to (204, 114)
Screenshot: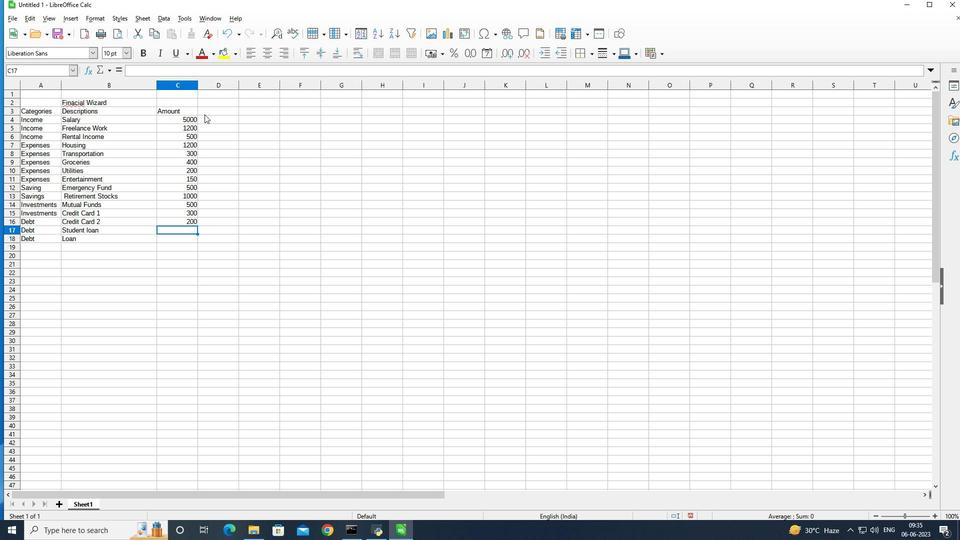 
Action: Key pressed 100<Key.enter>300<Key.enter>
Screenshot: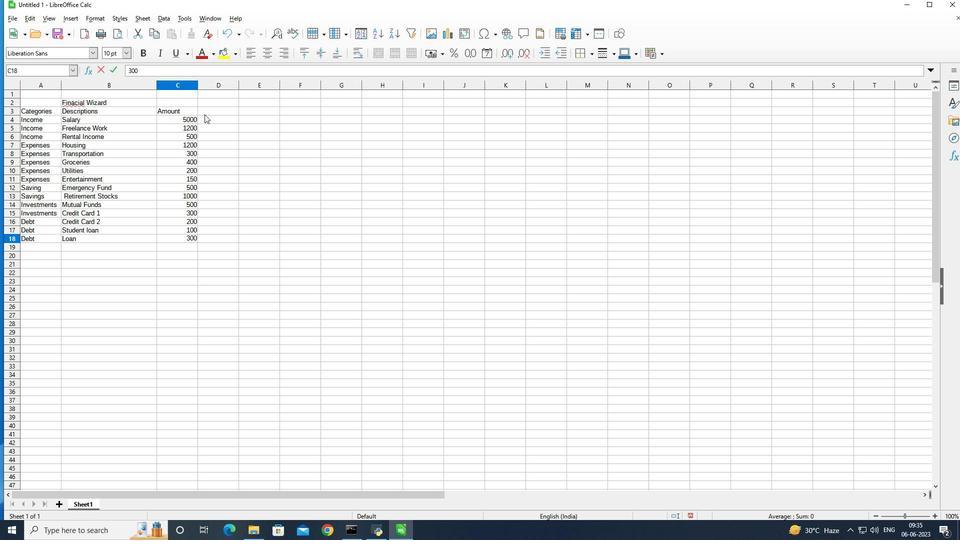 
Action: Mouse moved to (218, 130)
Screenshot: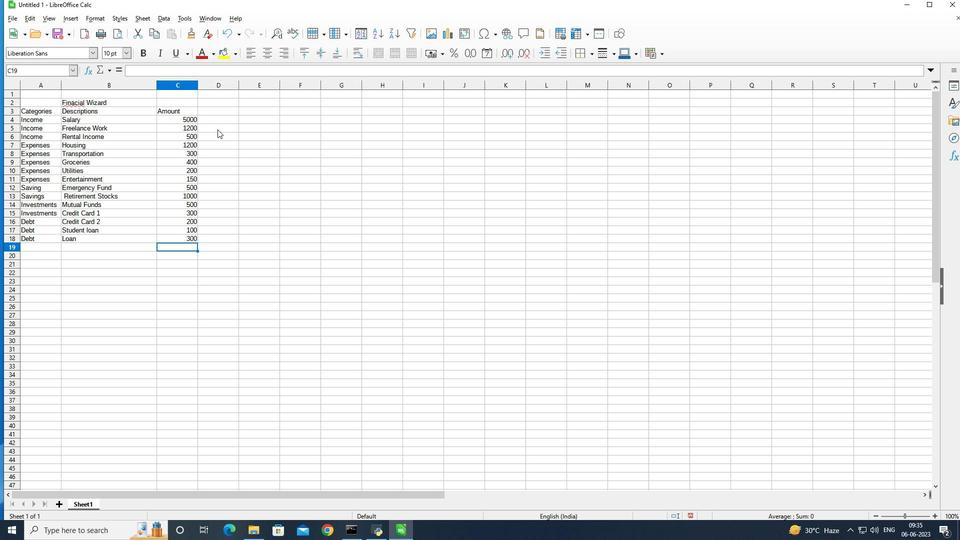 
Action: Key pressed ctrl+S
Screenshot: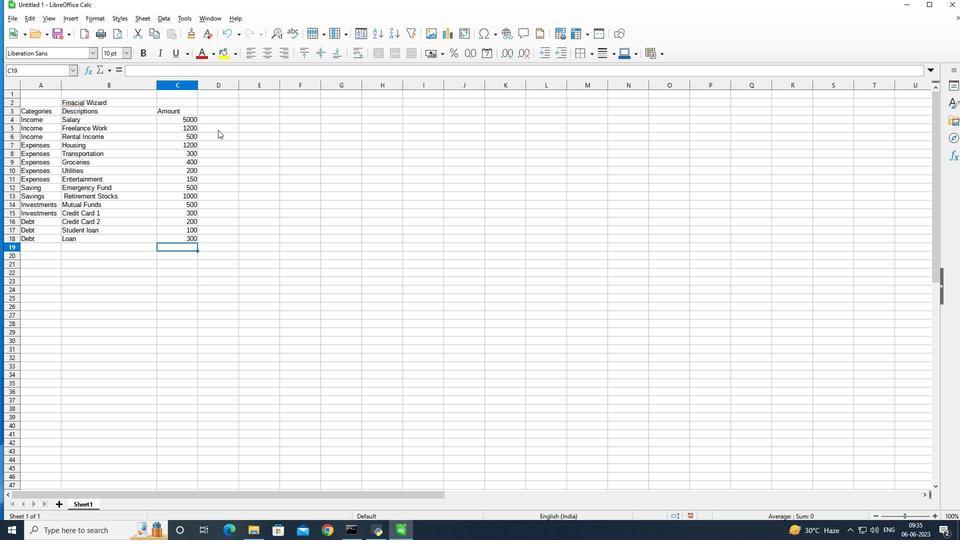 
Action: Mouse moved to (282, 179)
Screenshot: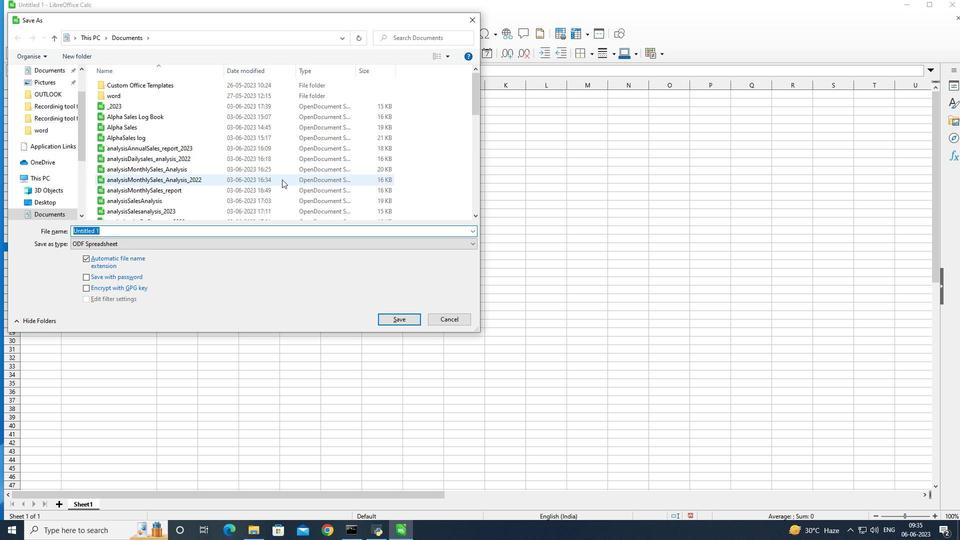 
Action: Key pressed <Key.shift>Attende
Screenshot: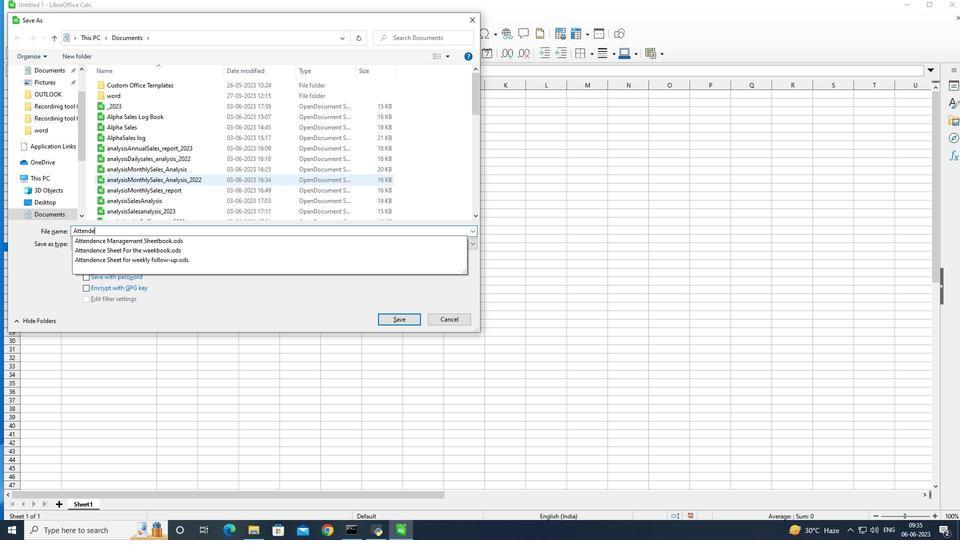 
Action: Mouse moved to (281, 180)
Screenshot: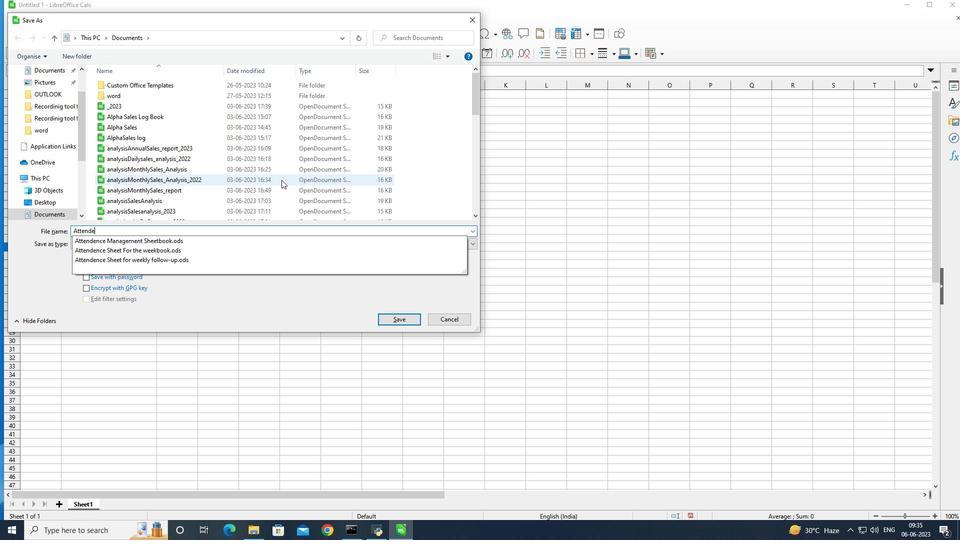
Action: Key pressed nce<Key.space><Key.shift>Sheet<Key.space>for<Key.space>weel<Key.backspace>kly<Key.space><Key.shift><Key.shift><Key.shift><Key.shift><Key.shift><Key.shift><Key.shift><Key.shift>Overview<Key.enter>
Screenshot: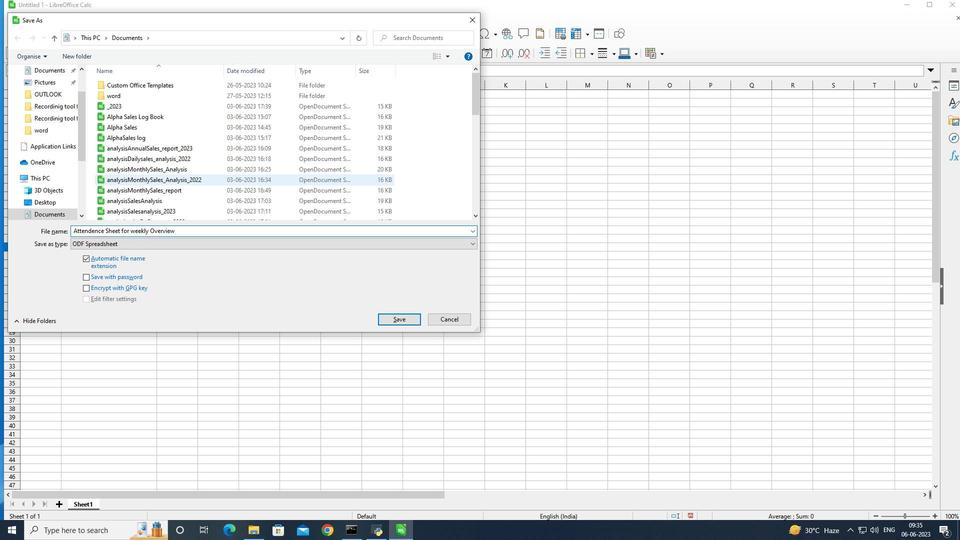 
